 Task: Create a due date automation trigger when advanced on, on the wednesday before a card is due add fields without custom field "Resume" set to a number greater or equal to 1 and greater or equal to 10 at 11:00 AM.
Action: Mouse moved to (1394, 116)
Screenshot: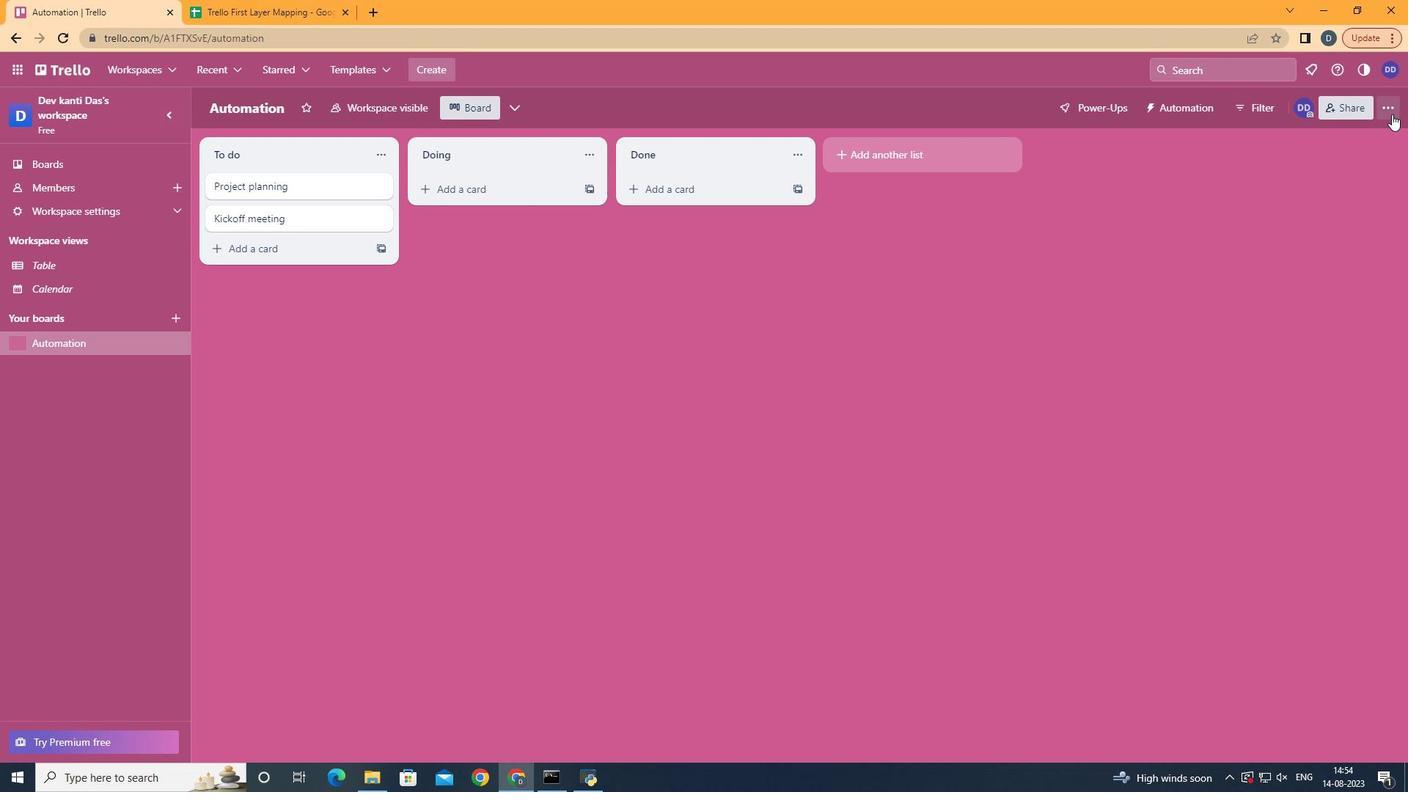 
Action: Mouse pressed left at (1394, 116)
Screenshot: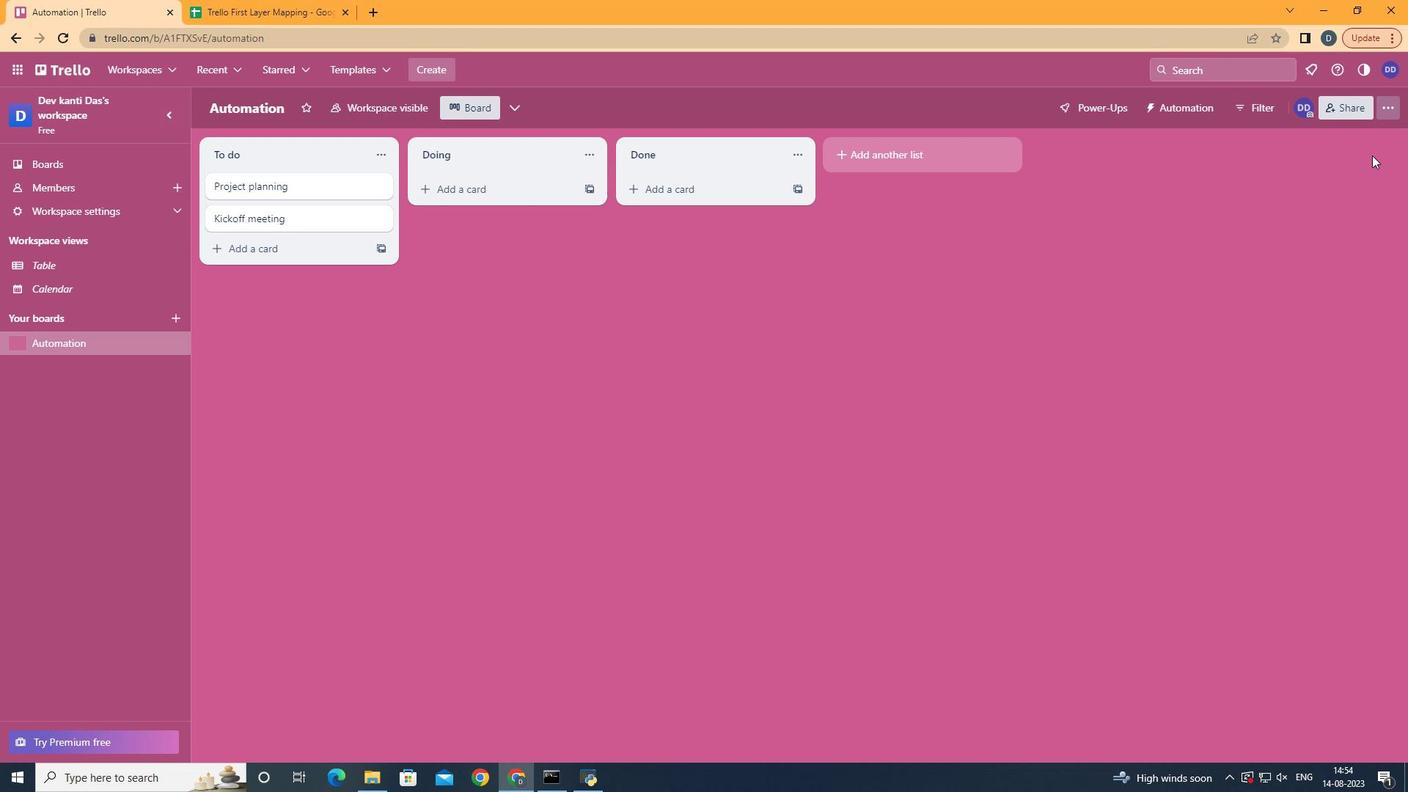 
Action: Mouse moved to (1298, 310)
Screenshot: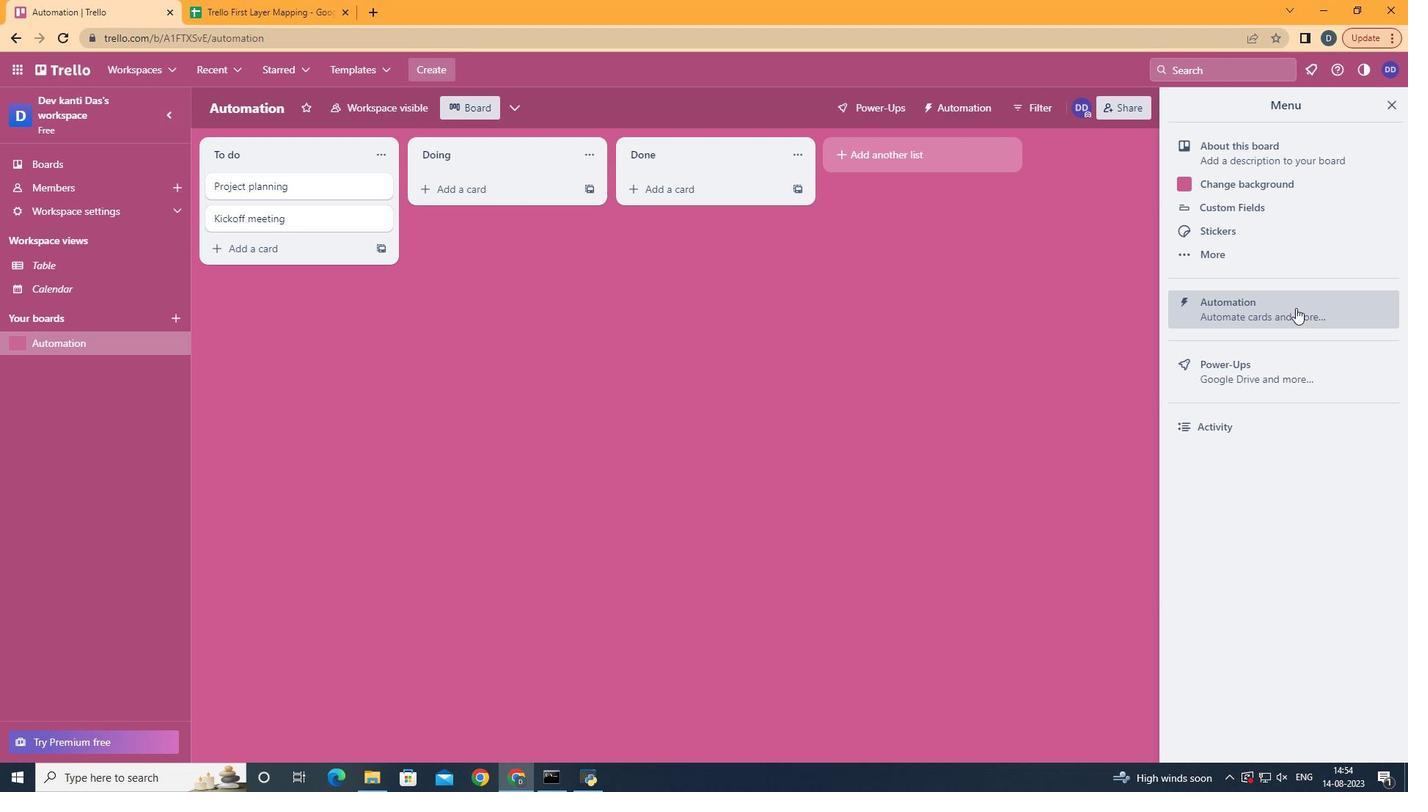
Action: Mouse pressed left at (1298, 310)
Screenshot: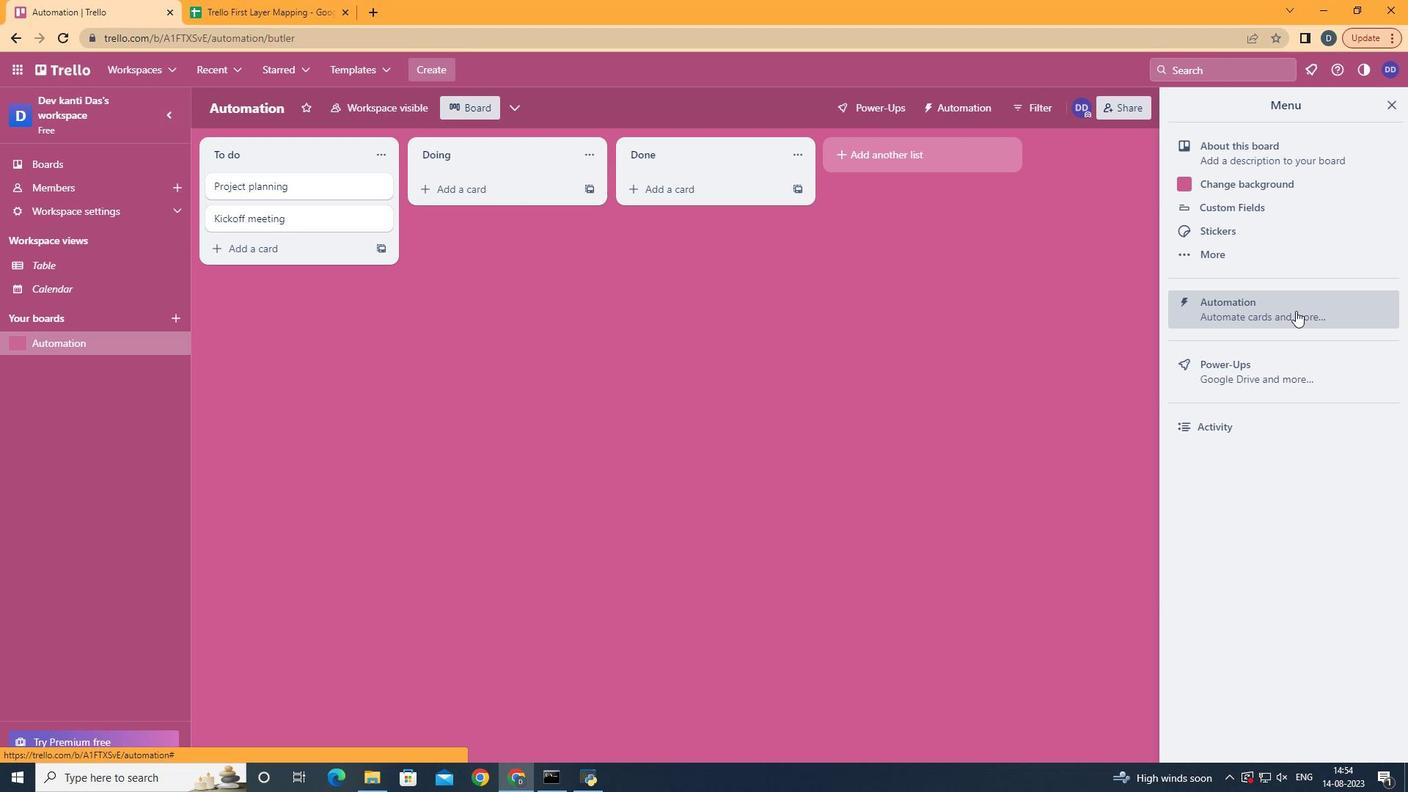 
Action: Mouse moved to (283, 297)
Screenshot: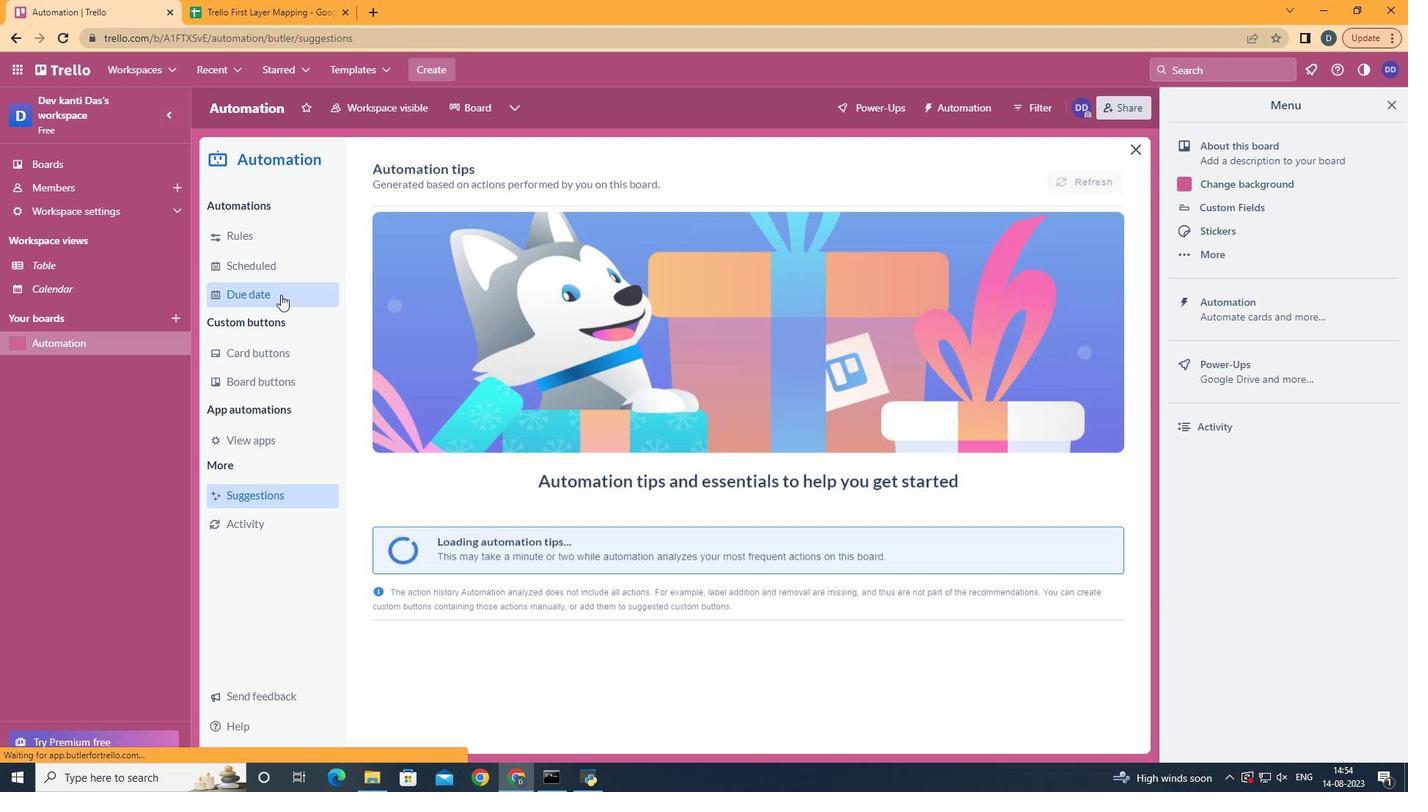 
Action: Mouse pressed left at (283, 297)
Screenshot: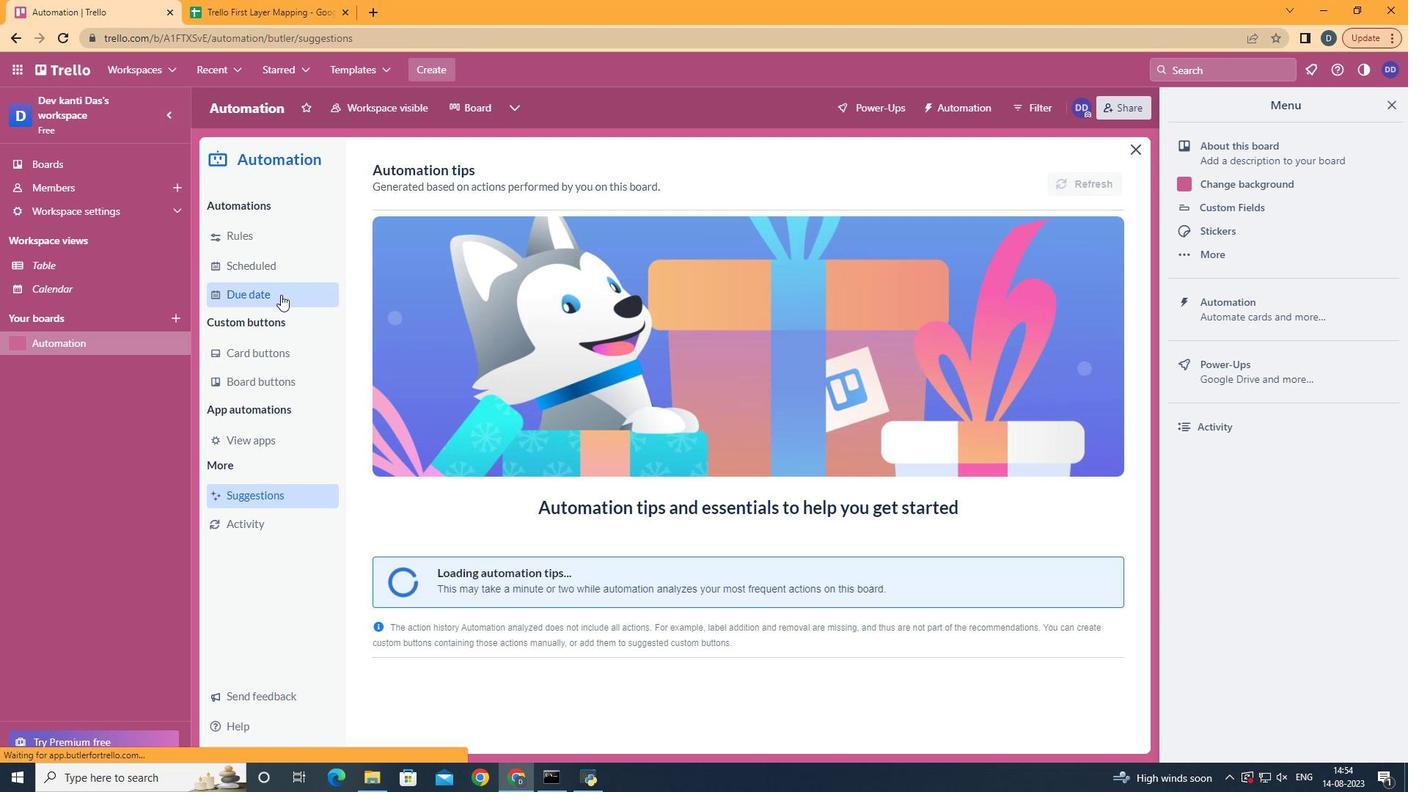 
Action: Mouse moved to (1035, 170)
Screenshot: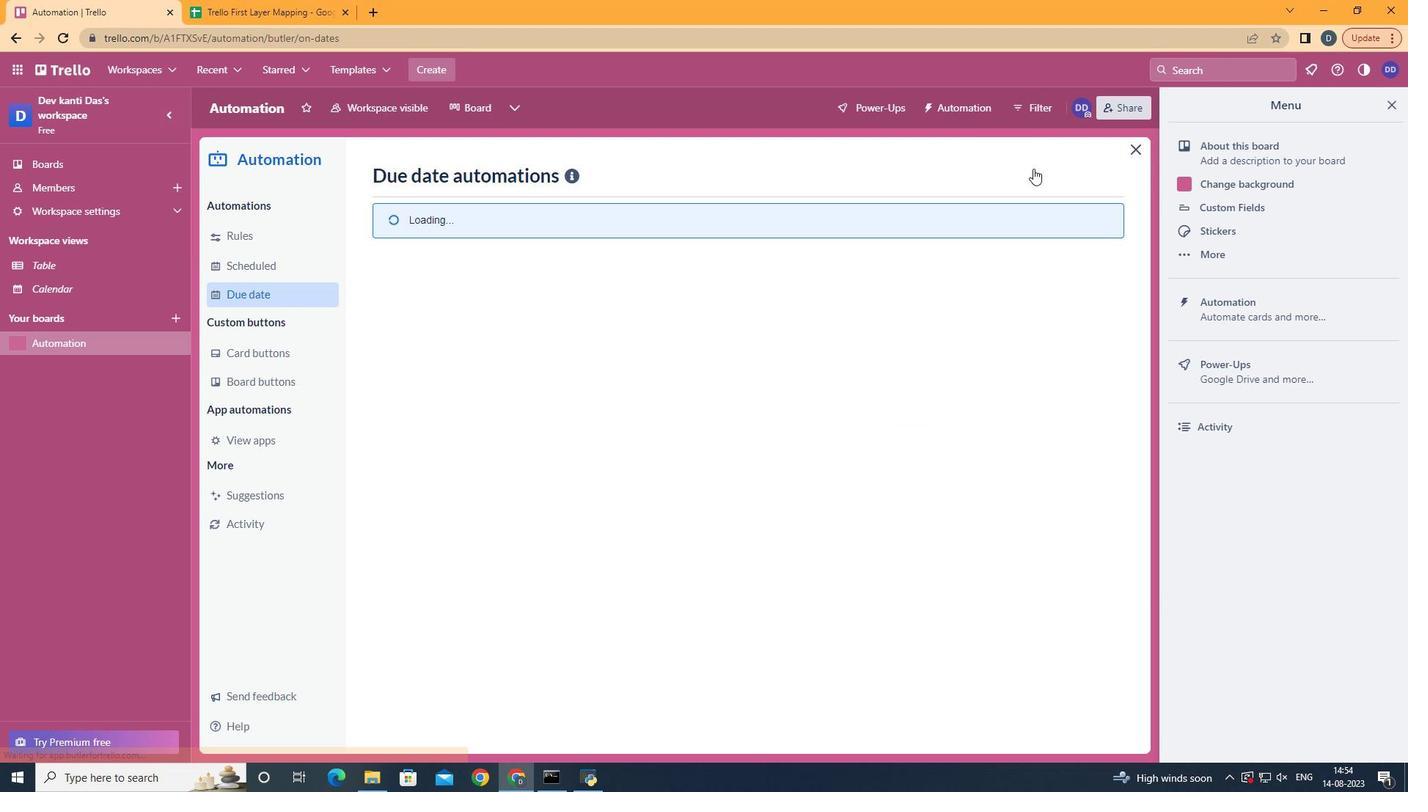 
Action: Mouse pressed left at (1035, 170)
Screenshot: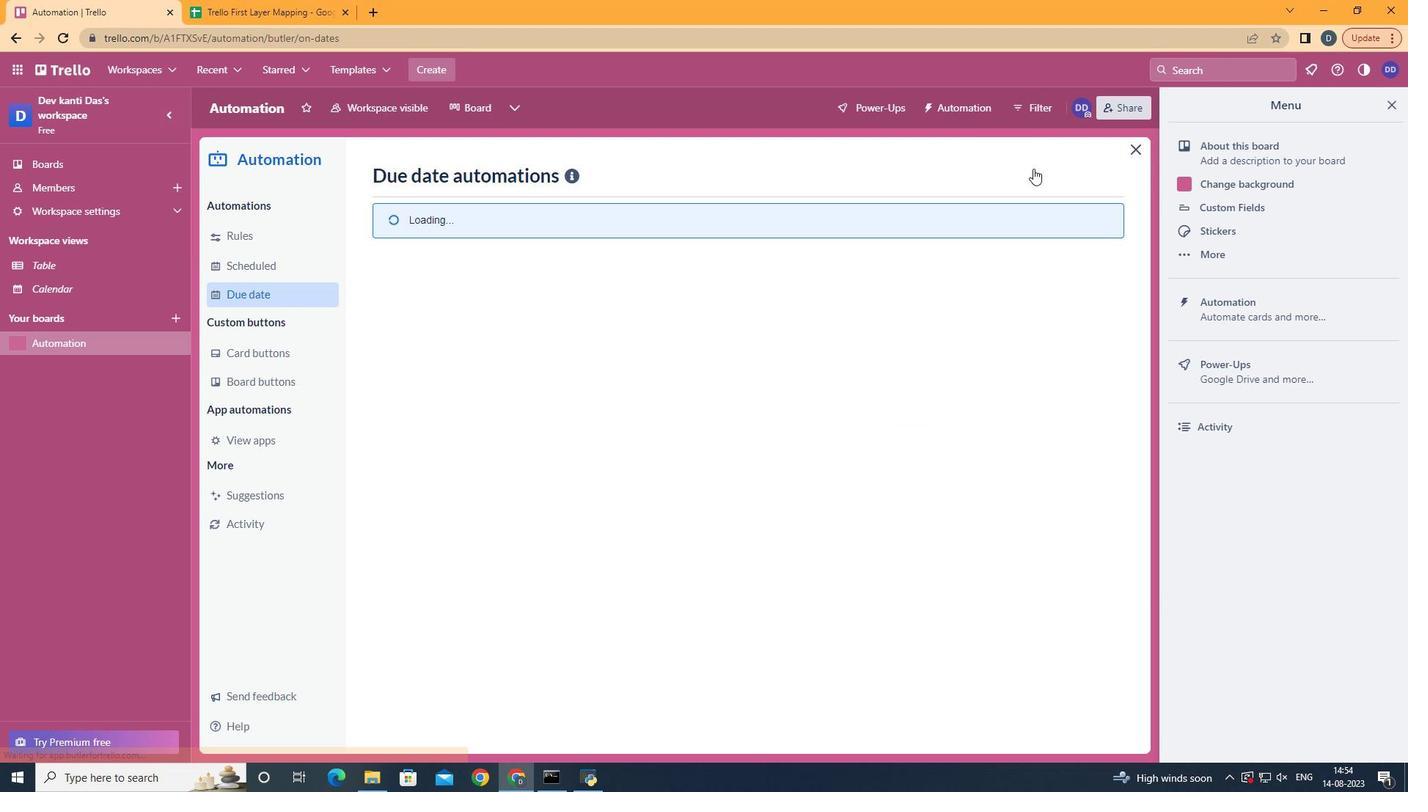 
Action: Mouse pressed left at (1035, 170)
Screenshot: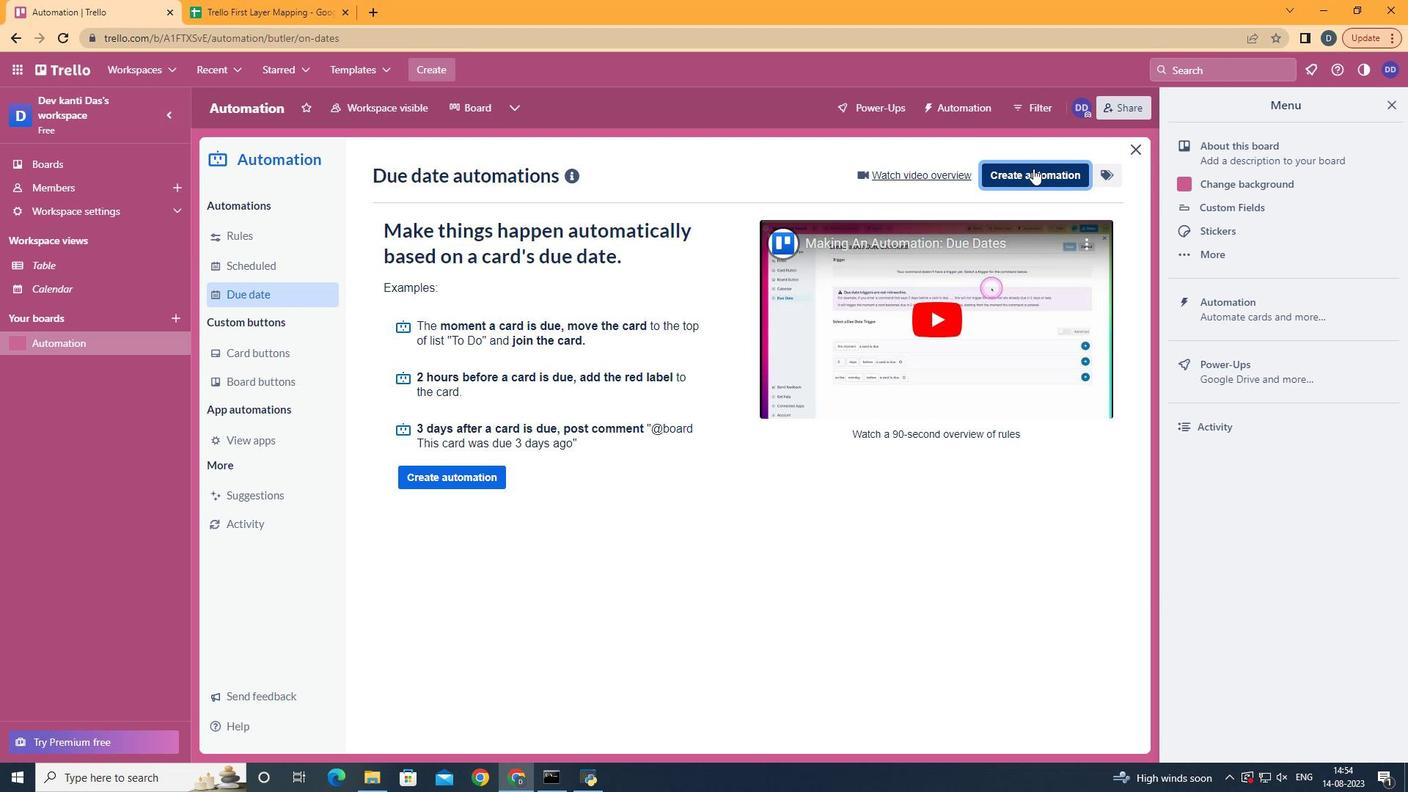 
Action: Mouse moved to (778, 324)
Screenshot: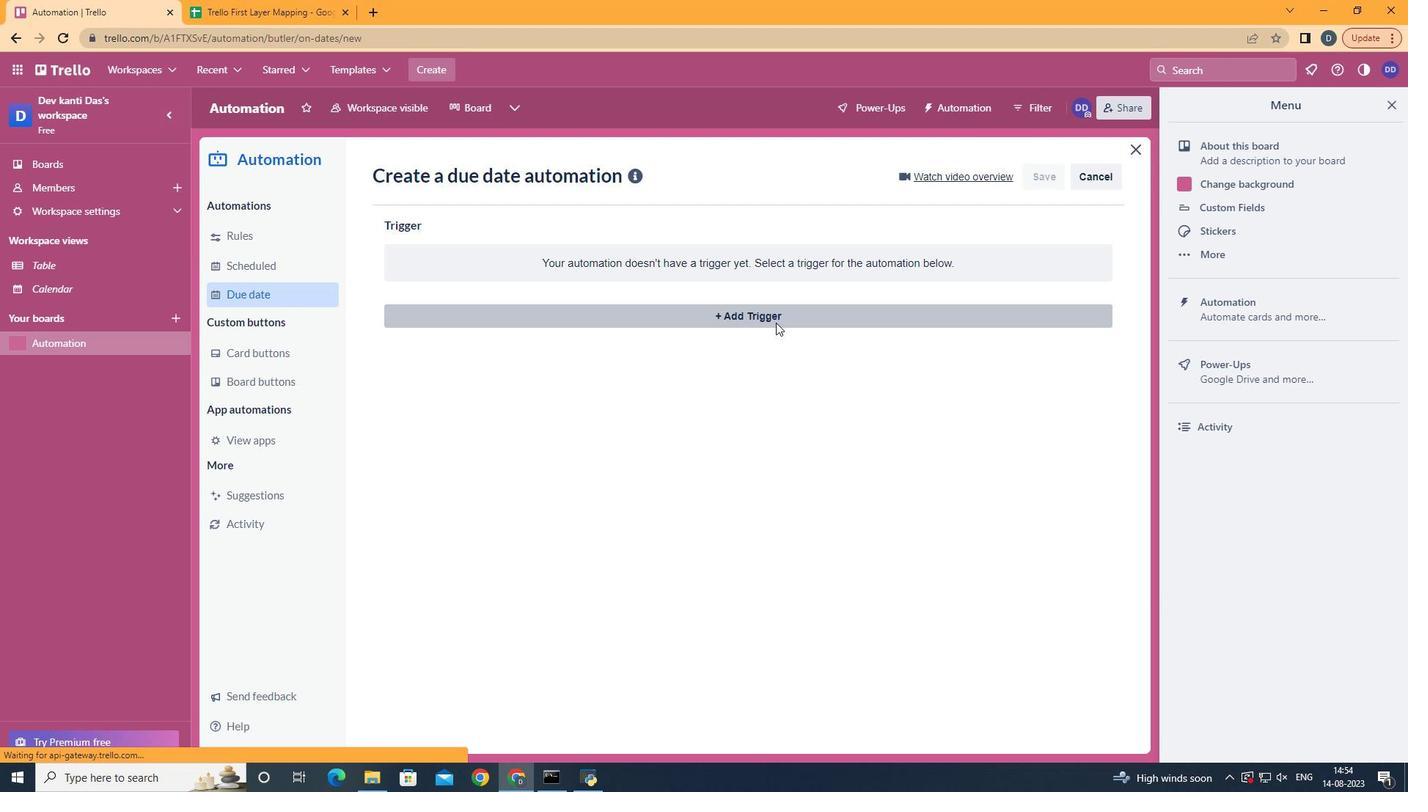 
Action: Mouse pressed left at (778, 324)
Screenshot: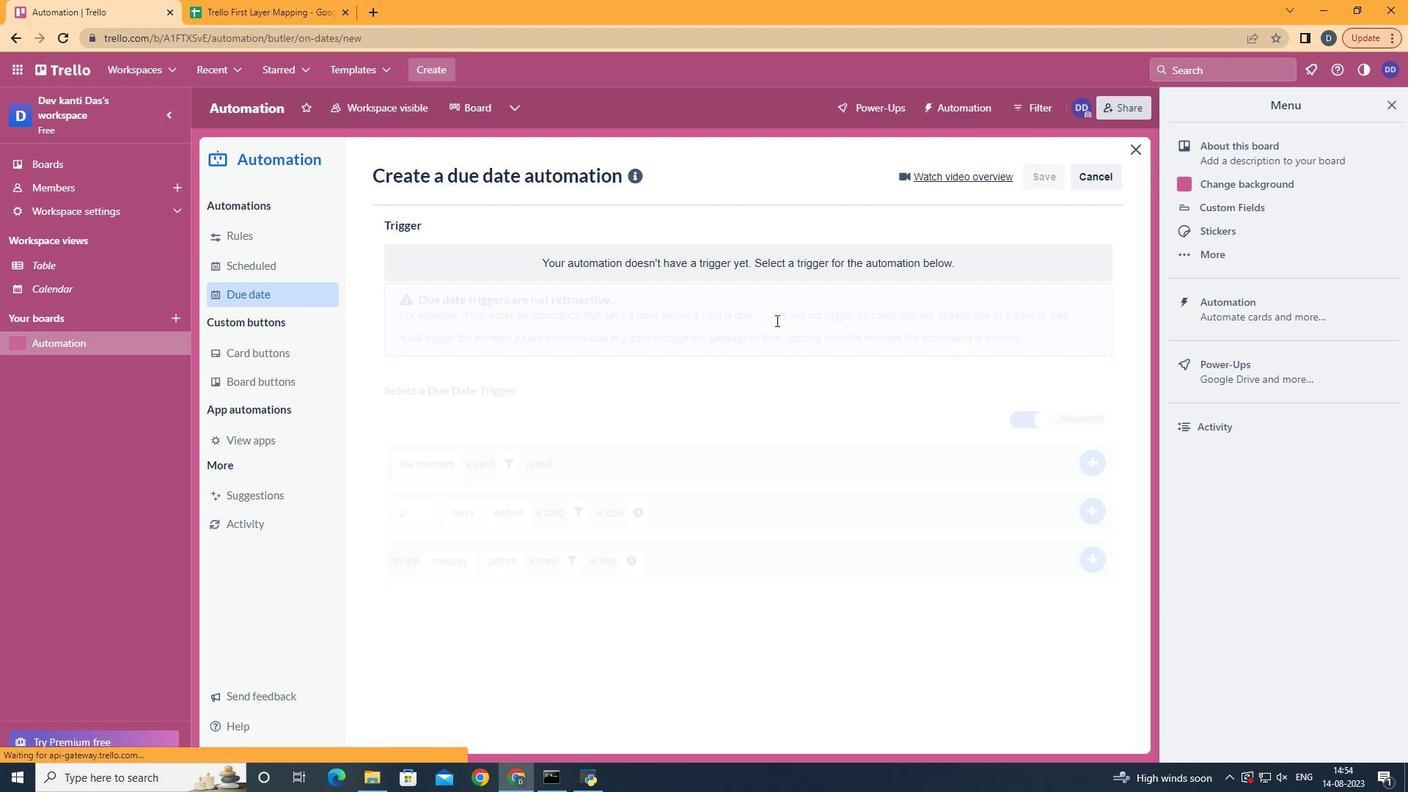 
Action: Mouse moved to (483, 449)
Screenshot: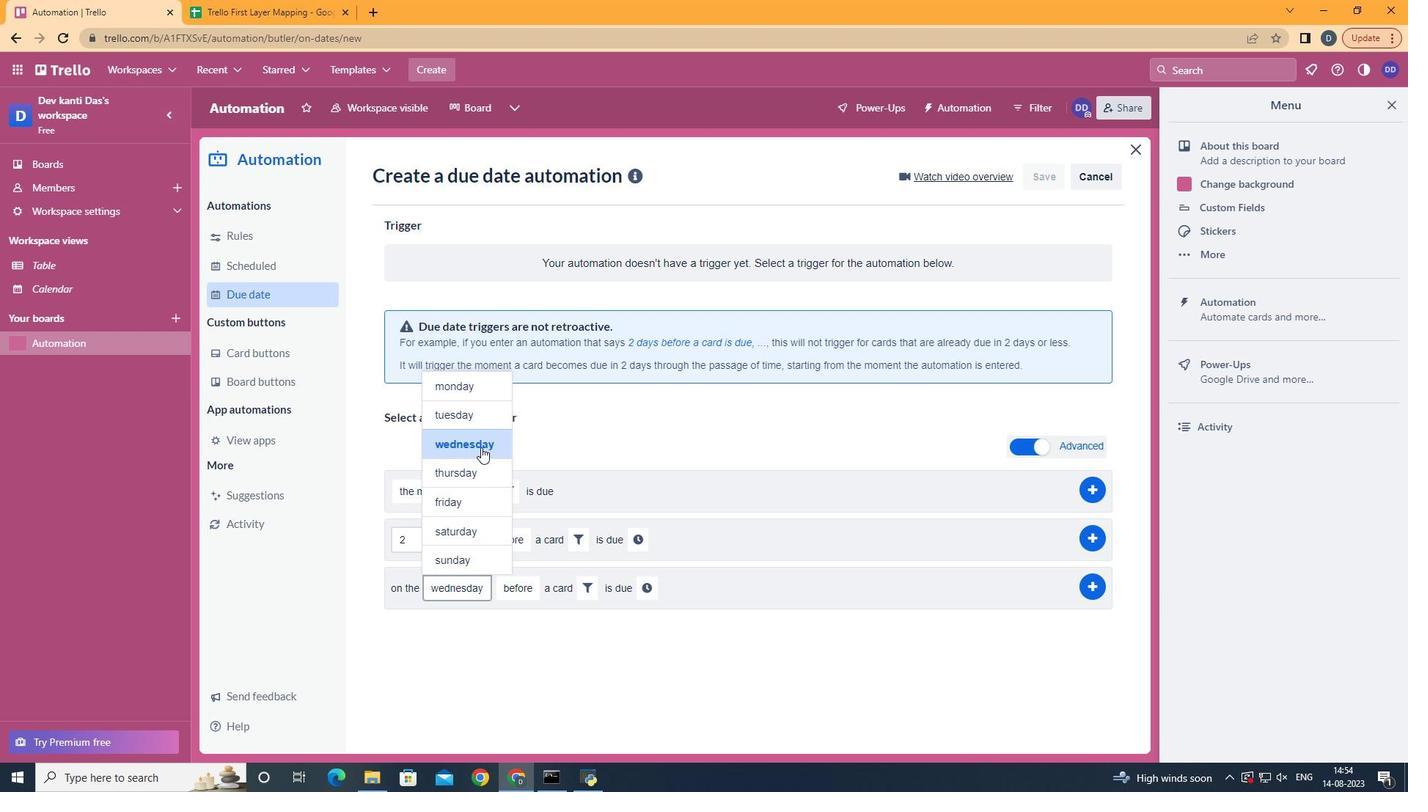 
Action: Mouse pressed left at (483, 449)
Screenshot: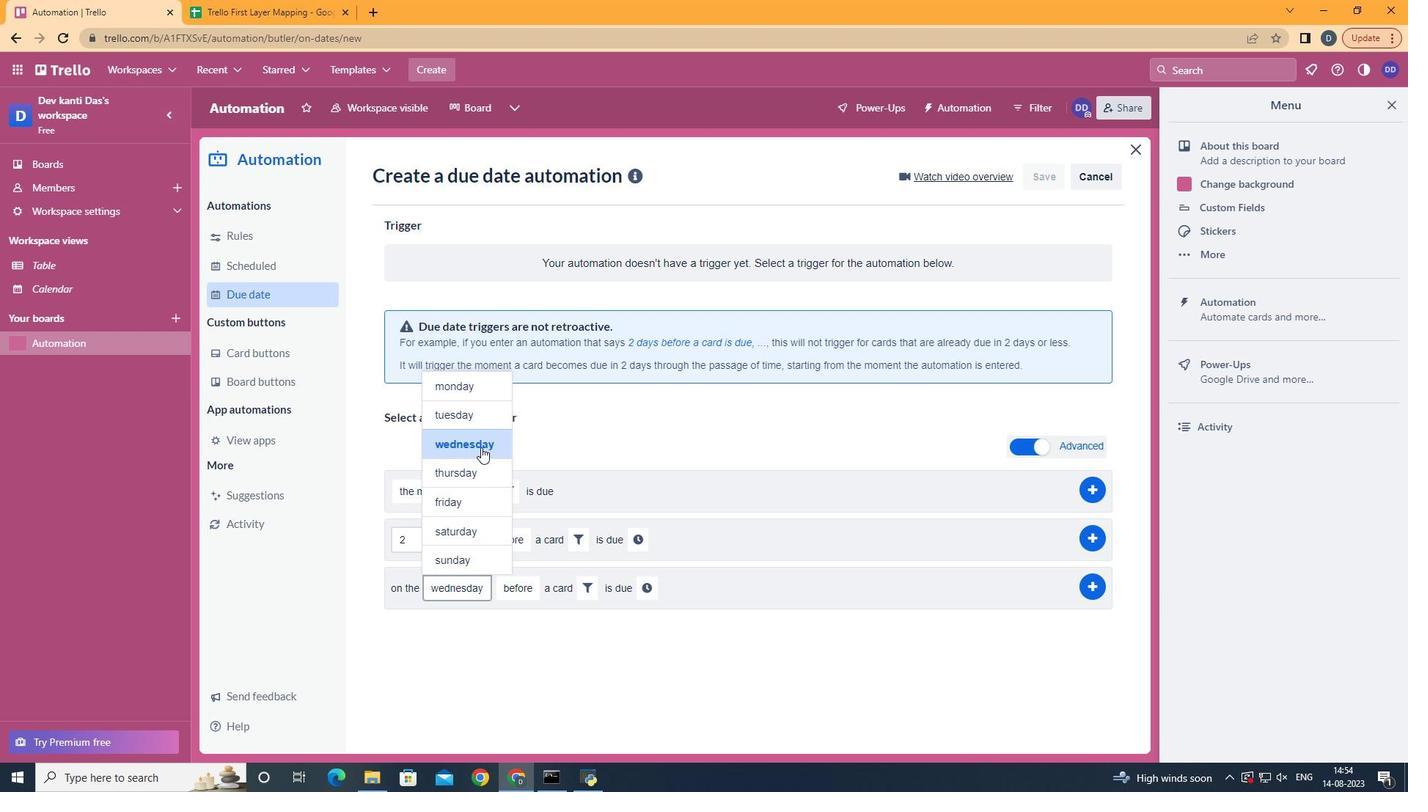 
Action: Mouse moved to (595, 586)
Screenshot: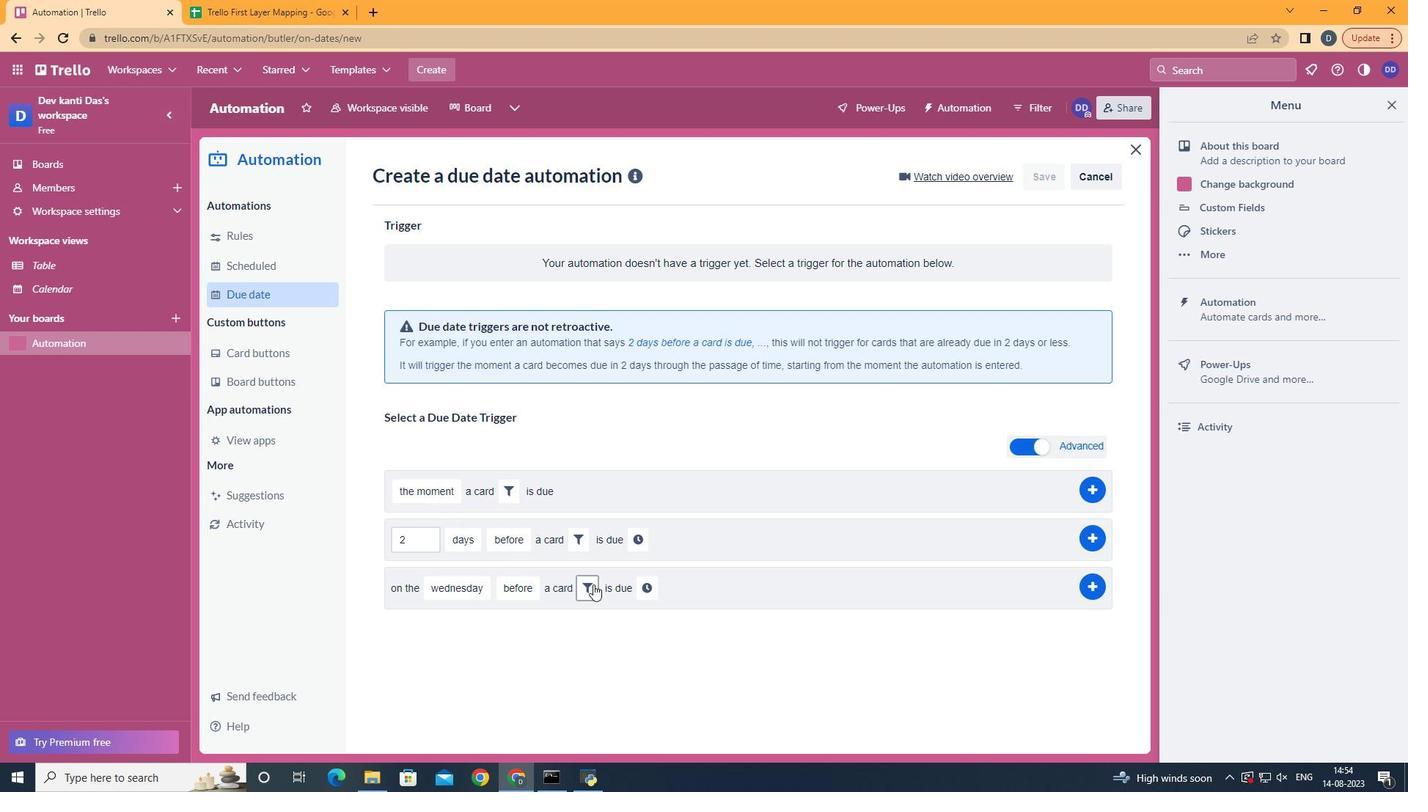 
Action: Mouse pressed left at (595, 586)
Screenshot: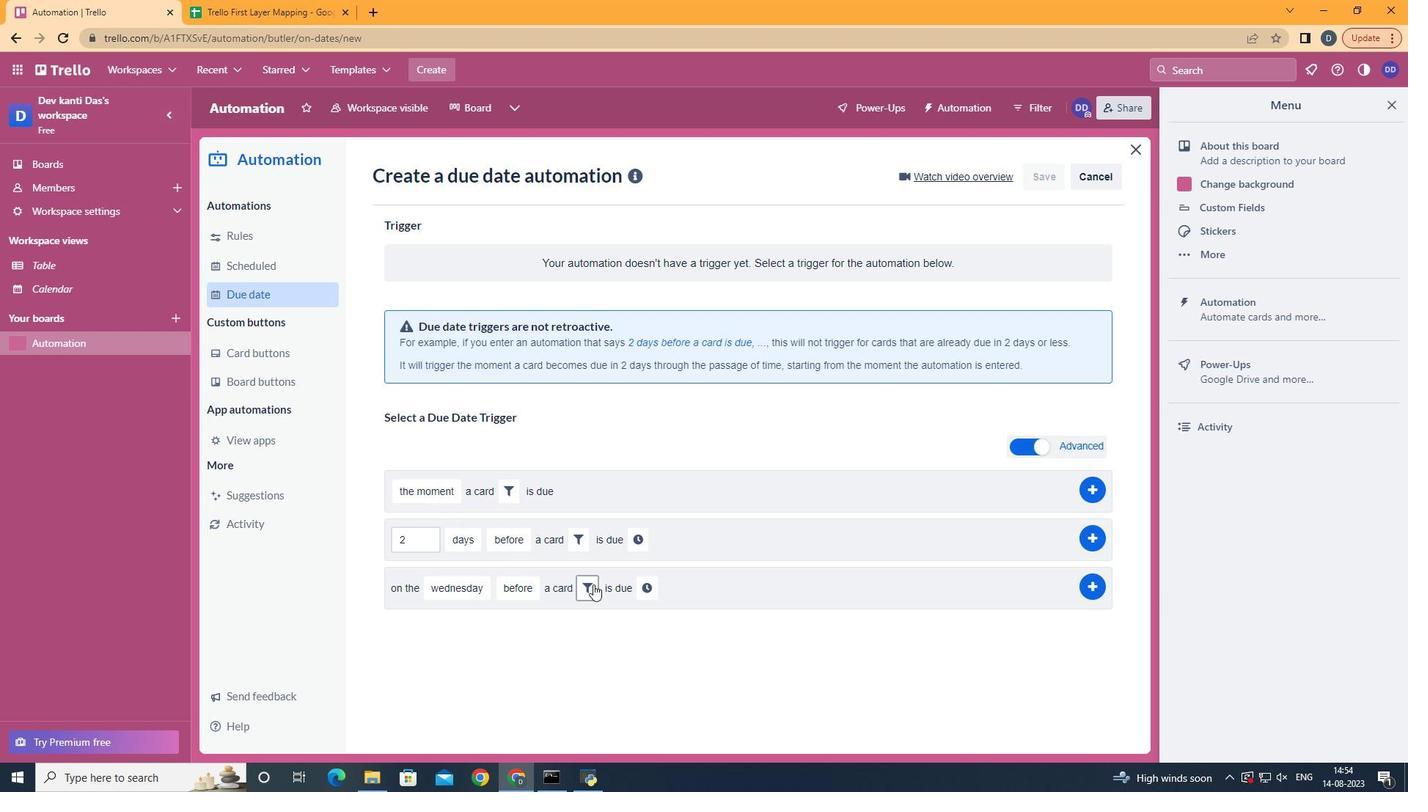 
Action: Mouse moved to (838, 642)
Screenshot: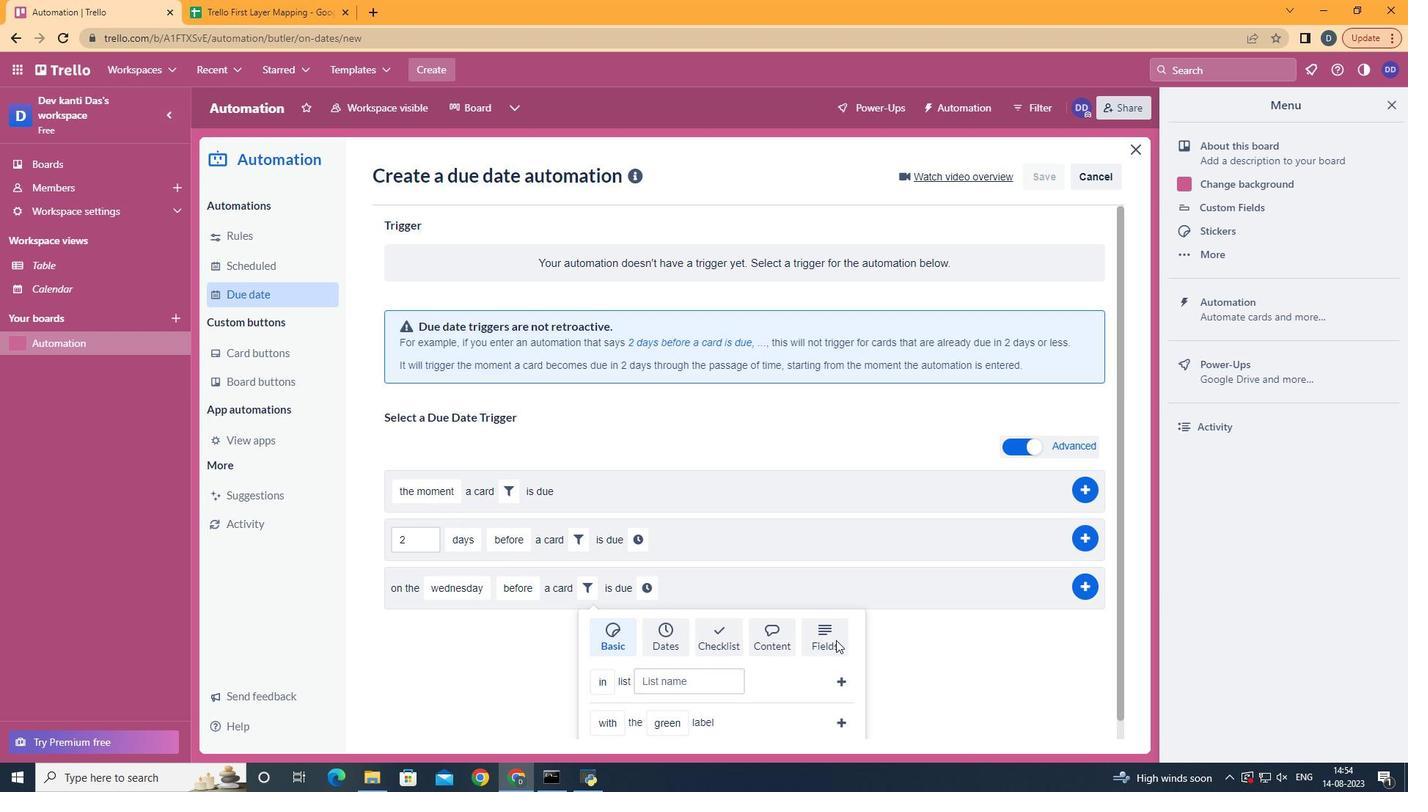 
Action: Mouse pressed left at (838, 642)
Screenshot: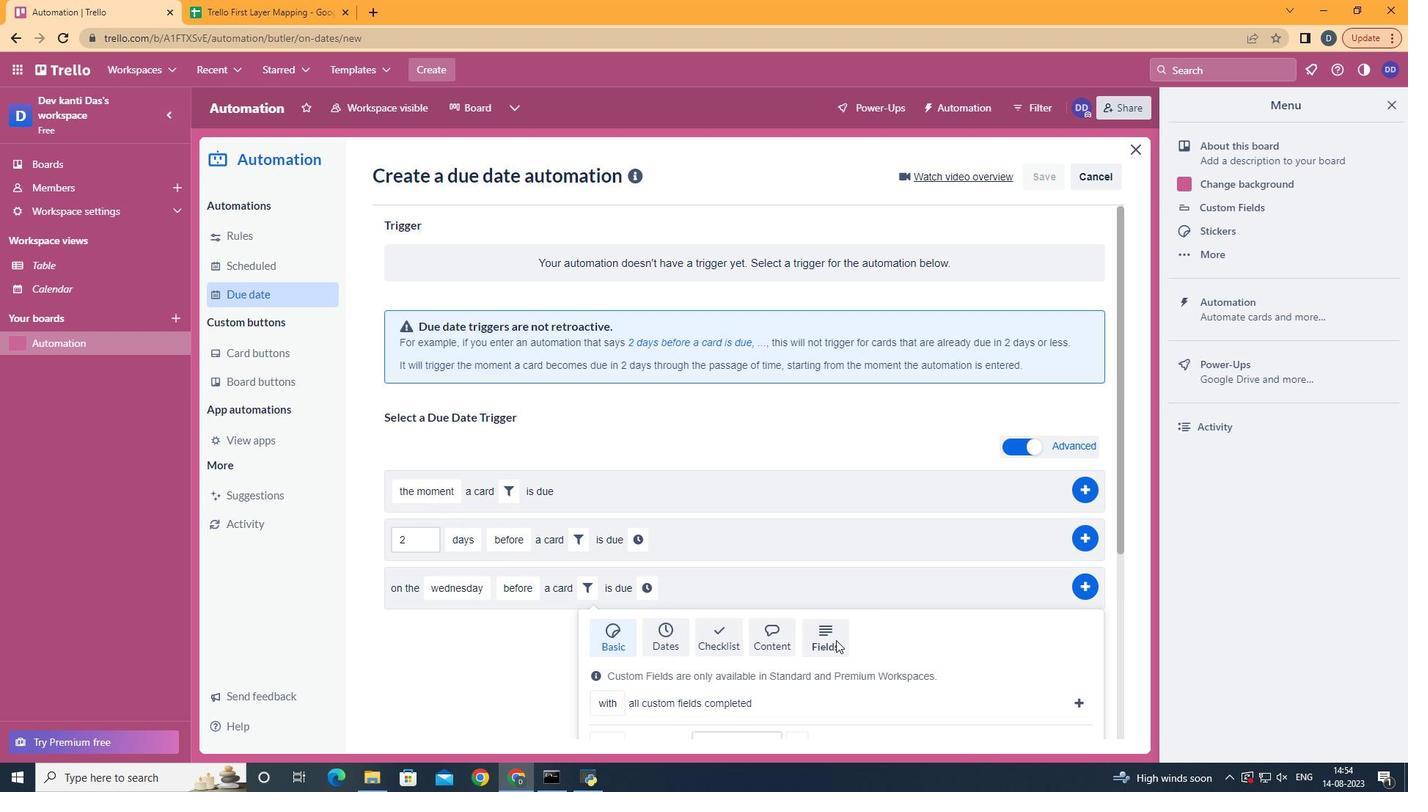 
Action: Mouse scrolled (838, 641) with delta (0, 0)
Screenshot: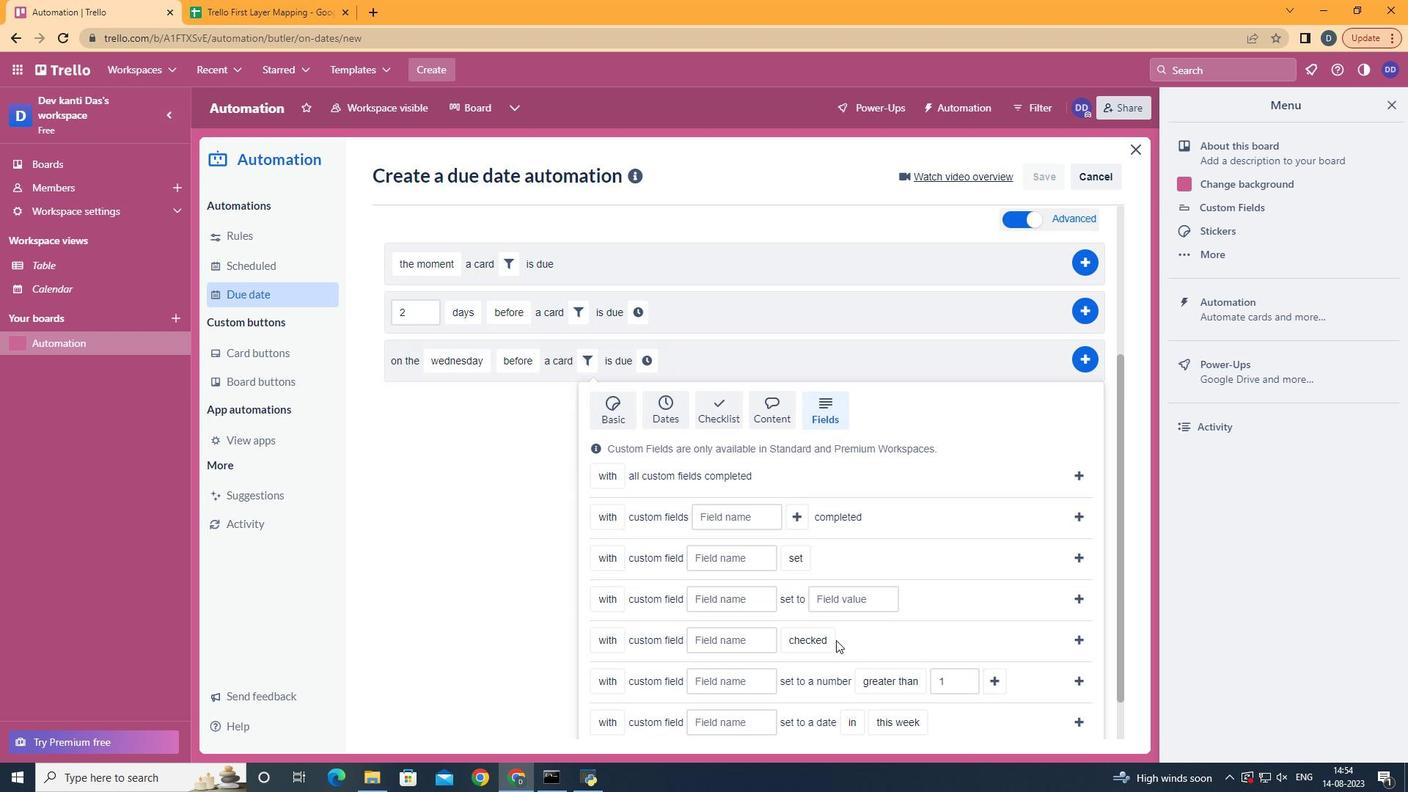 
Action: Mouse scrolled (838, 641) with delta (0, 0)
Screenshot: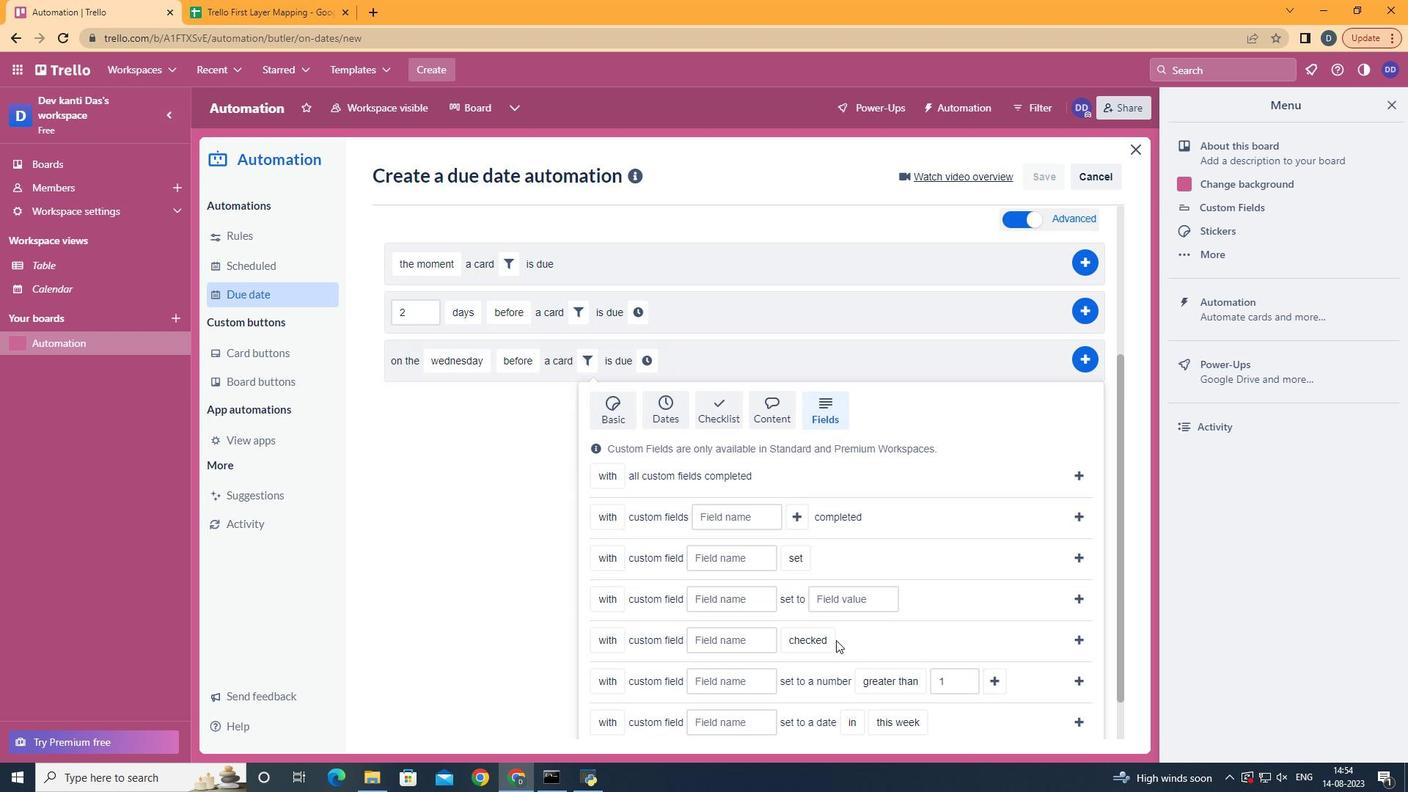 
Action: Mouse scrolled (838, 641) with delta (0, 0)
Screenshot: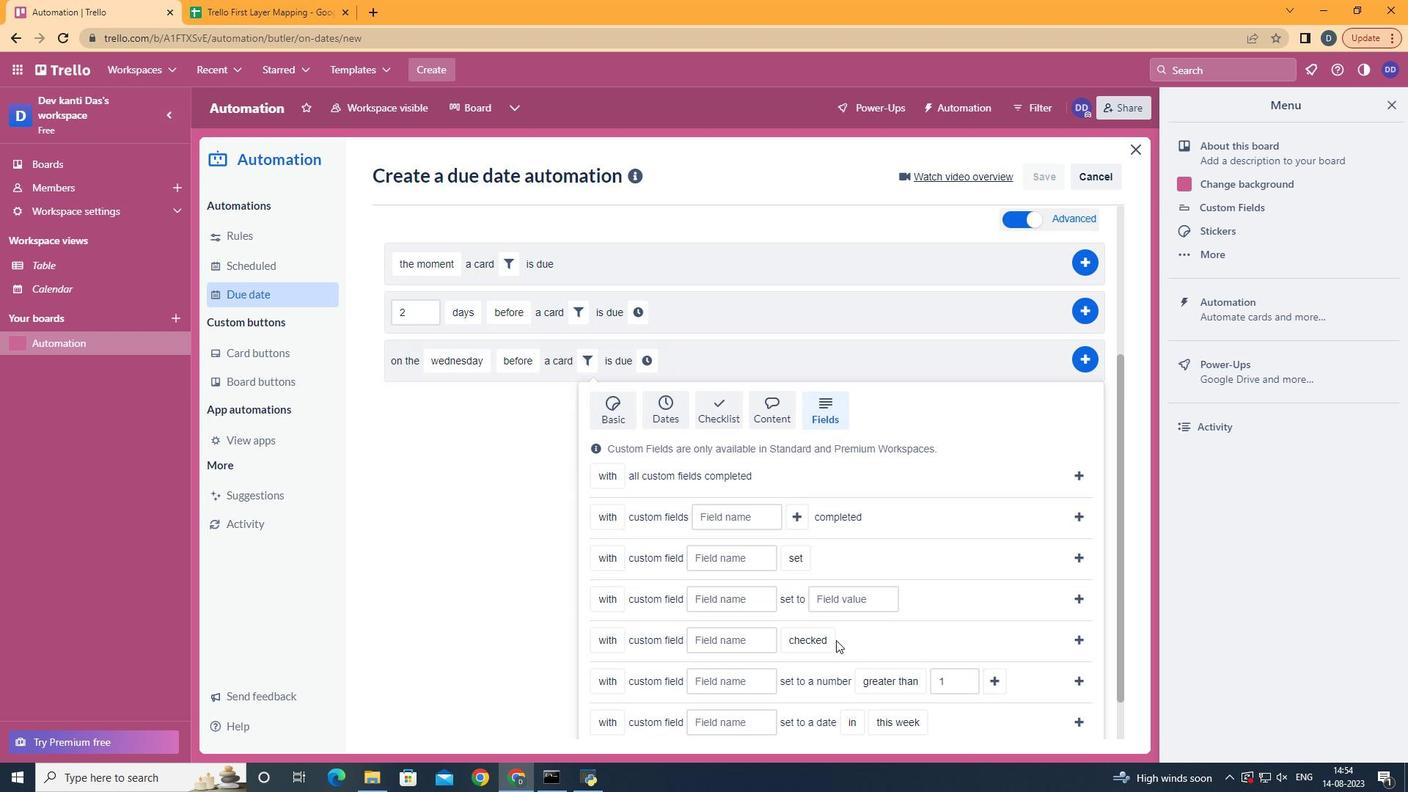 
Action: Mouse scrolled (838, 641) with delta (0, 0)
Screenshot: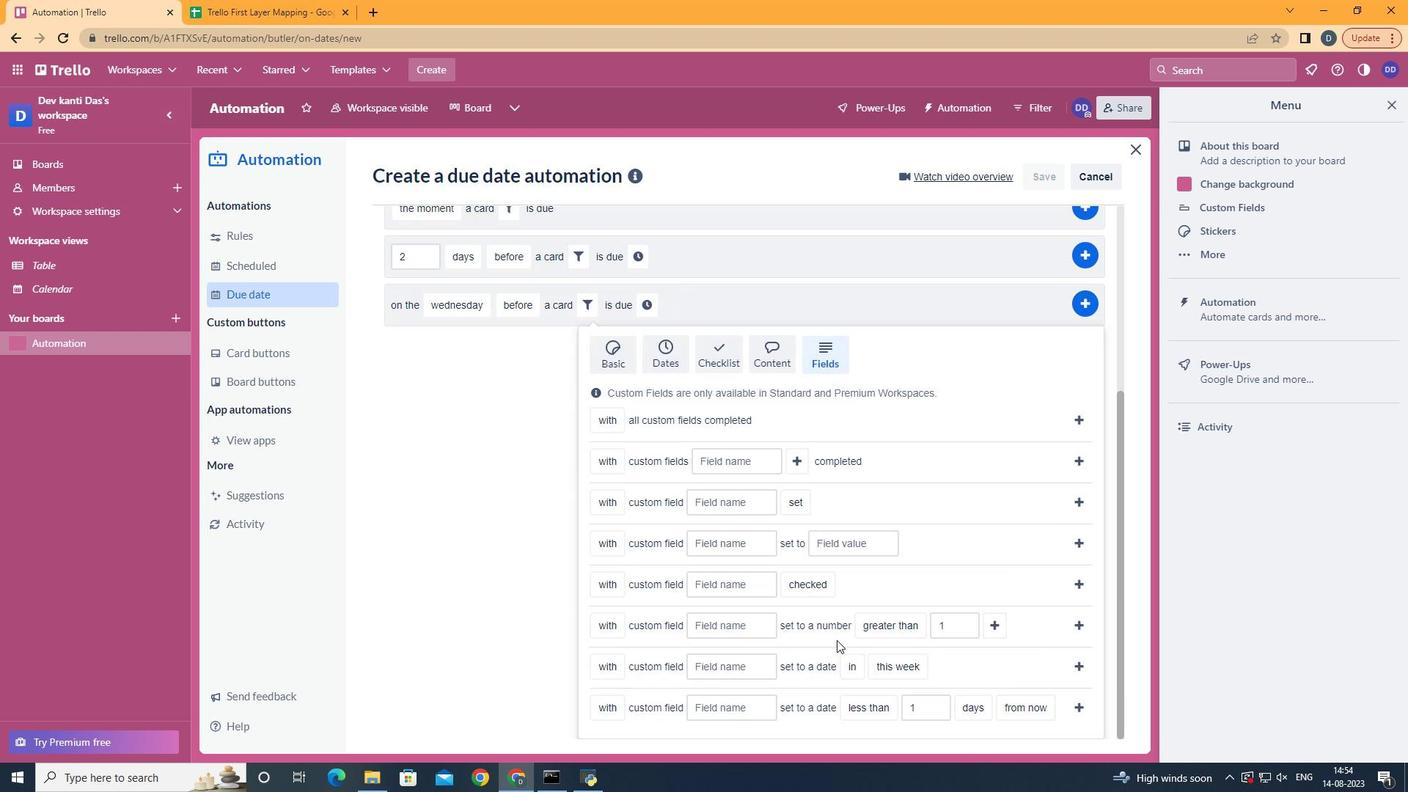 
Action: Mouse scrolled (838, 641) with delta (0, 0)
Screenshot: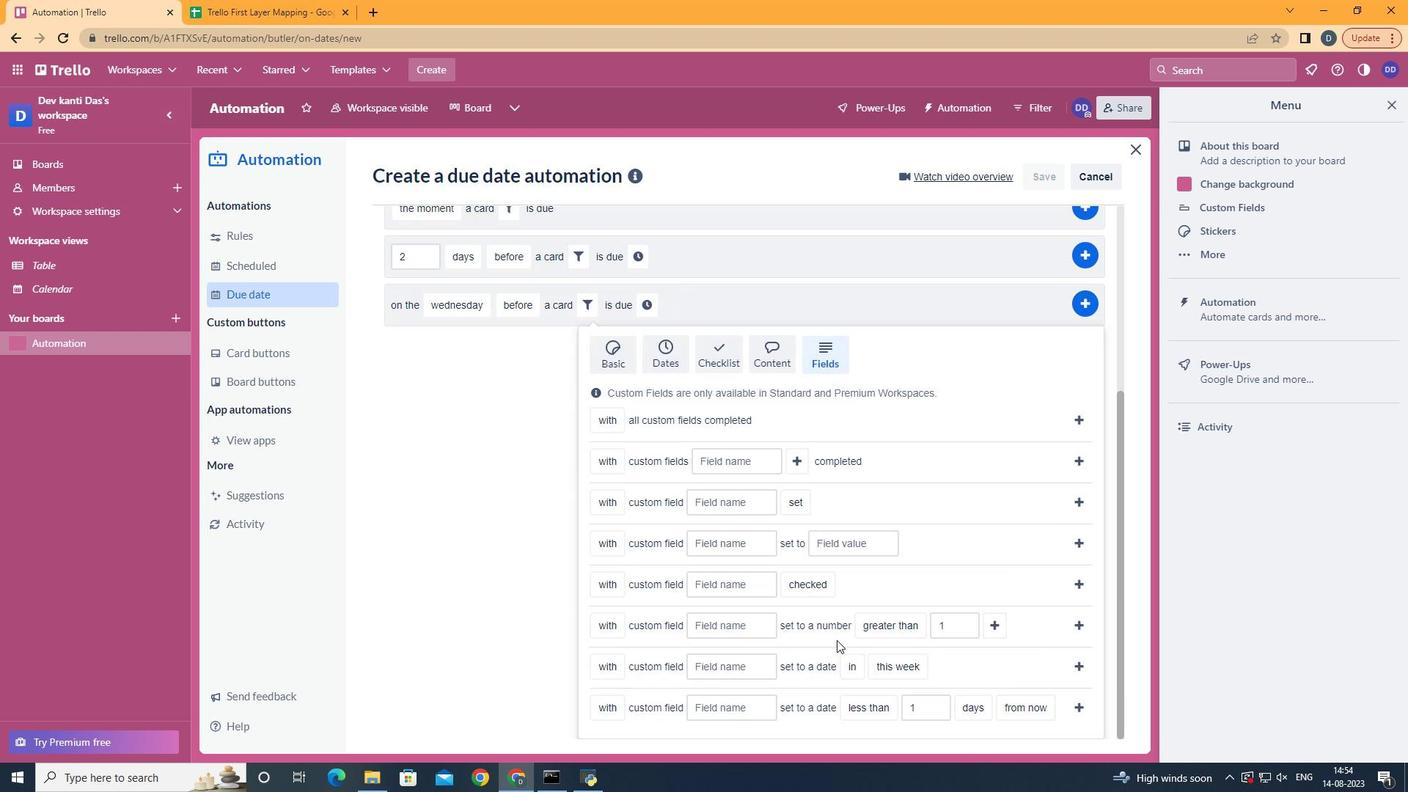
Action: Mouse moved to (838, 642)
Screenshot: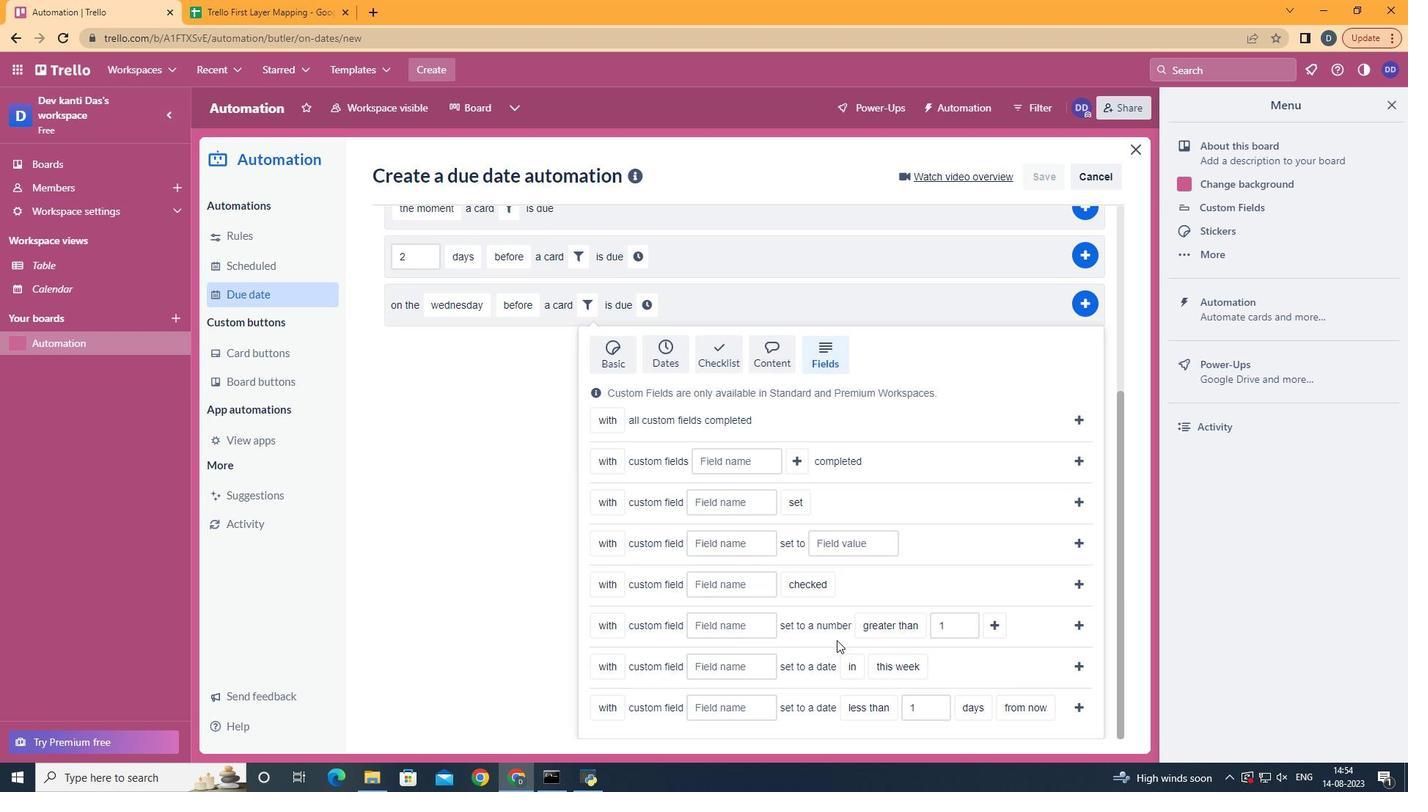 
Action: Mouse scrolled (838, 641) with delta (0, 0)
Screenshot: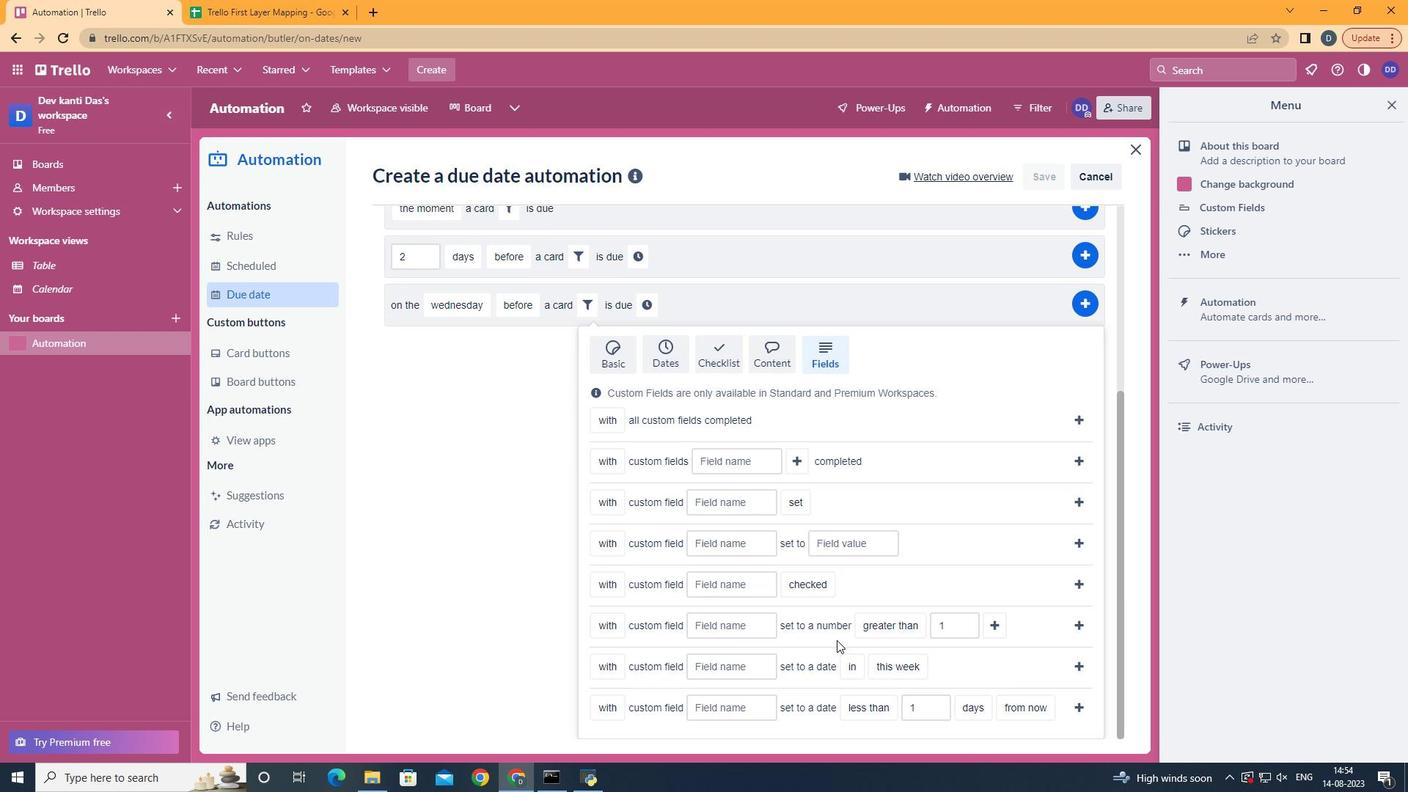 
Action: Mouse scrolled (838, 641) with delta (0, 0)
Screenshot: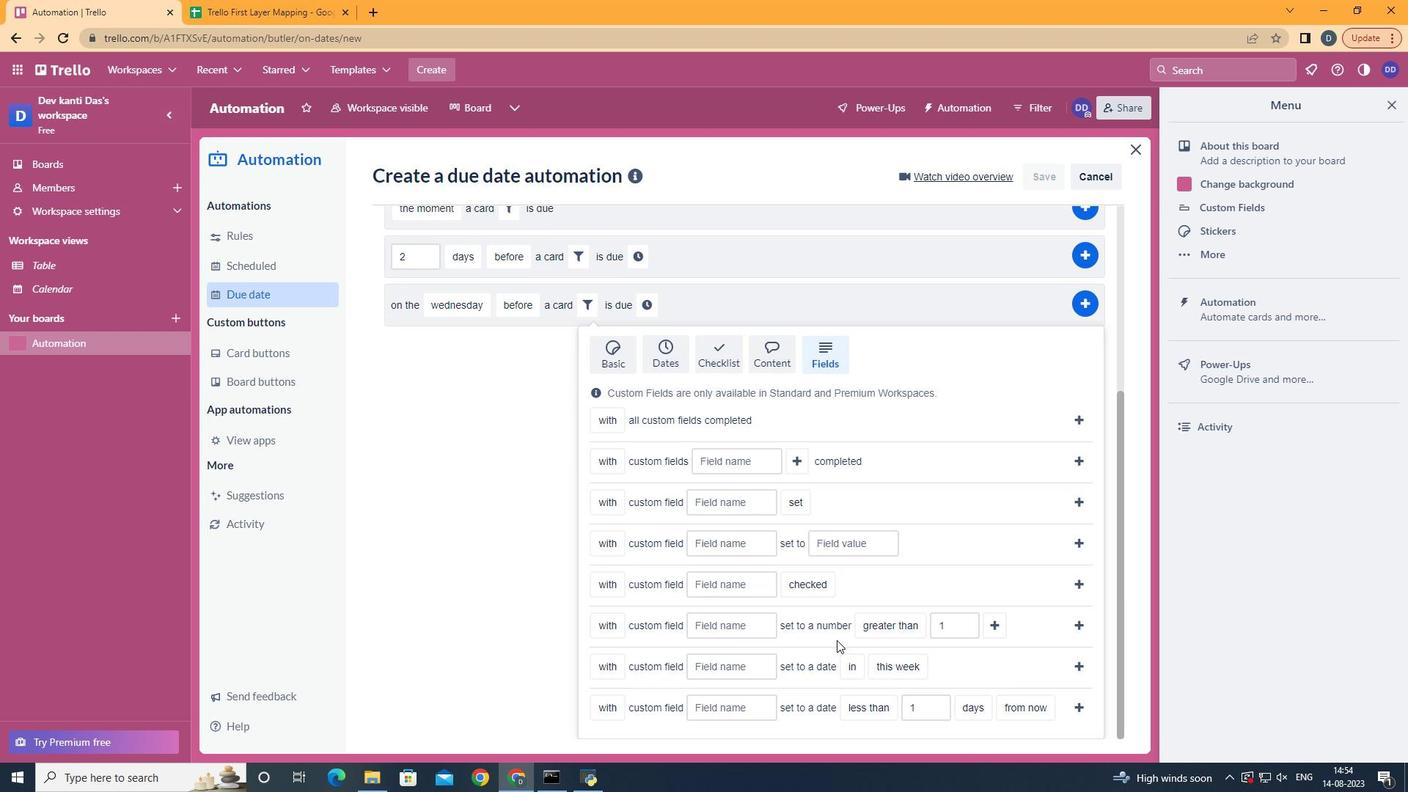 
Action: Mouse scrolled (838, 641) with delta (0, 0)
Screenshot: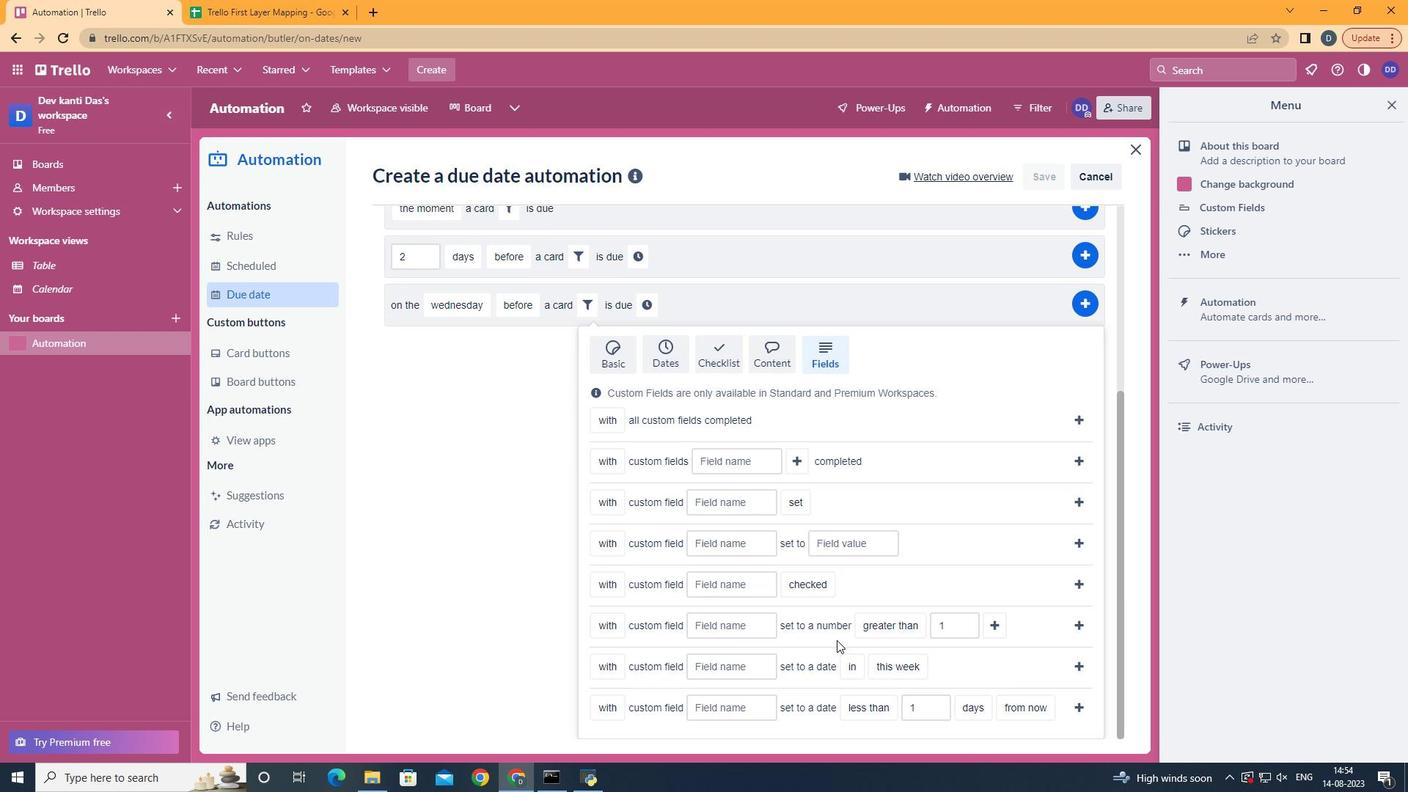 
Action: Mouse scrolled (838, 641) with delta (0, 0)
Screenshot: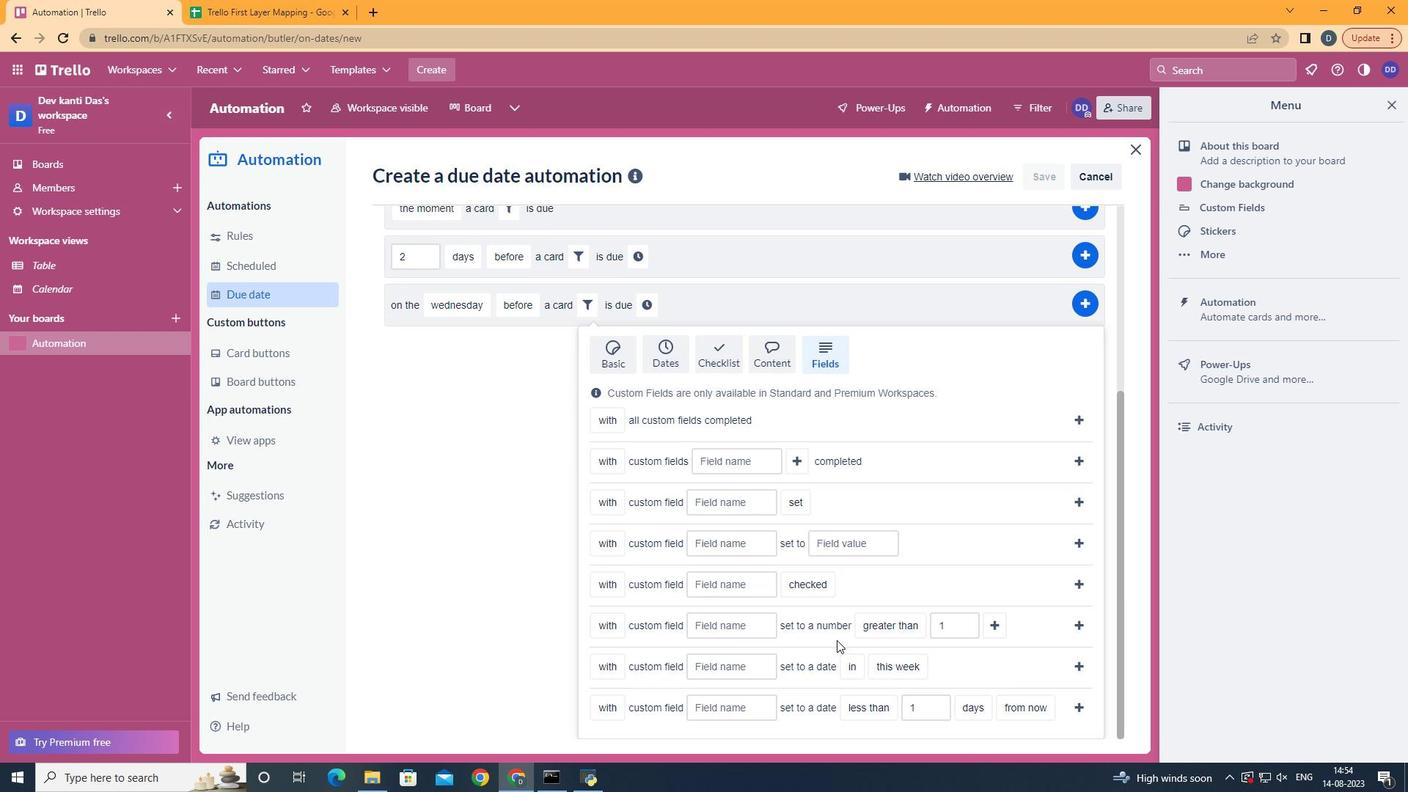 
Action: Mouse scrolled (838, 641) with delta (0, 0)
Screenshot: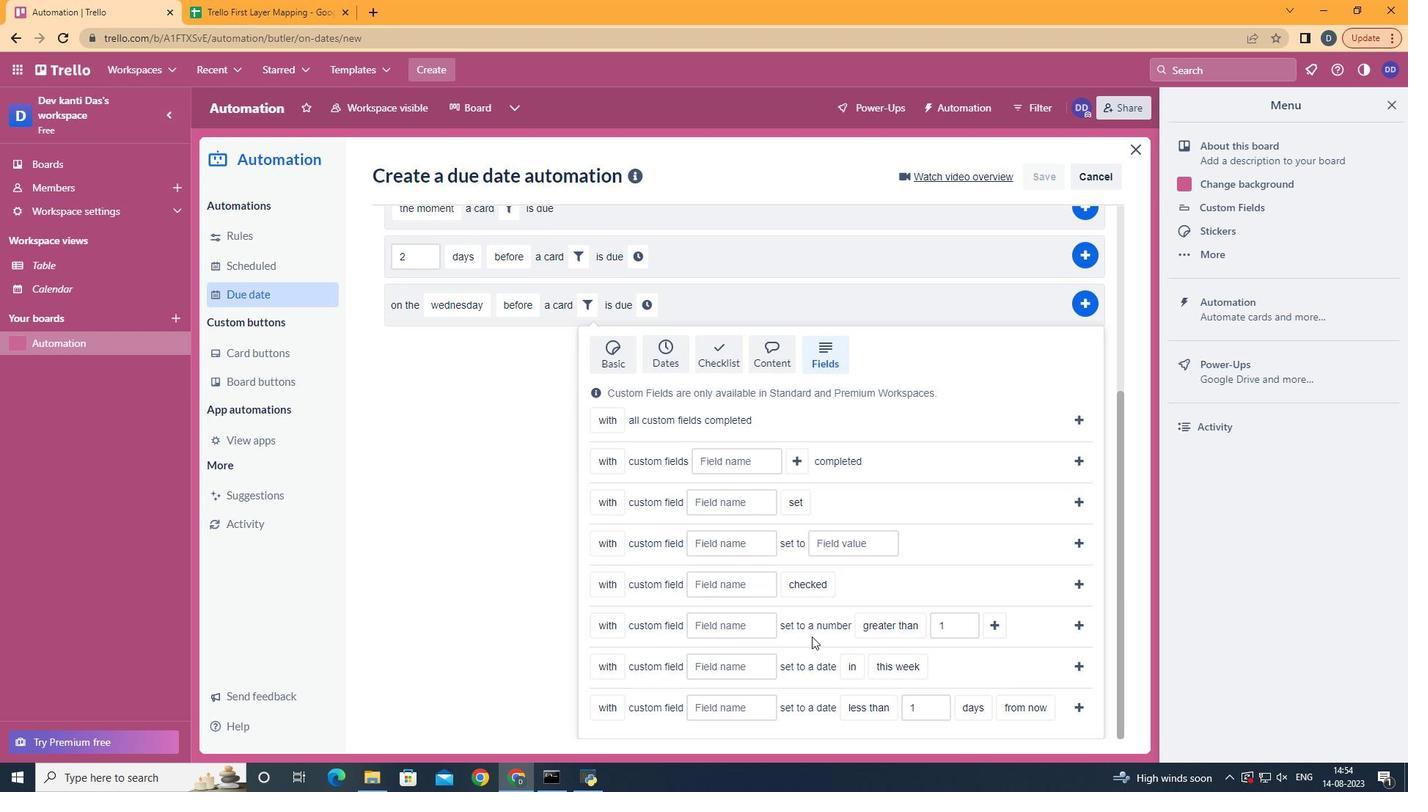 
Action: Mouse moved to (751, 624)
Screenshot: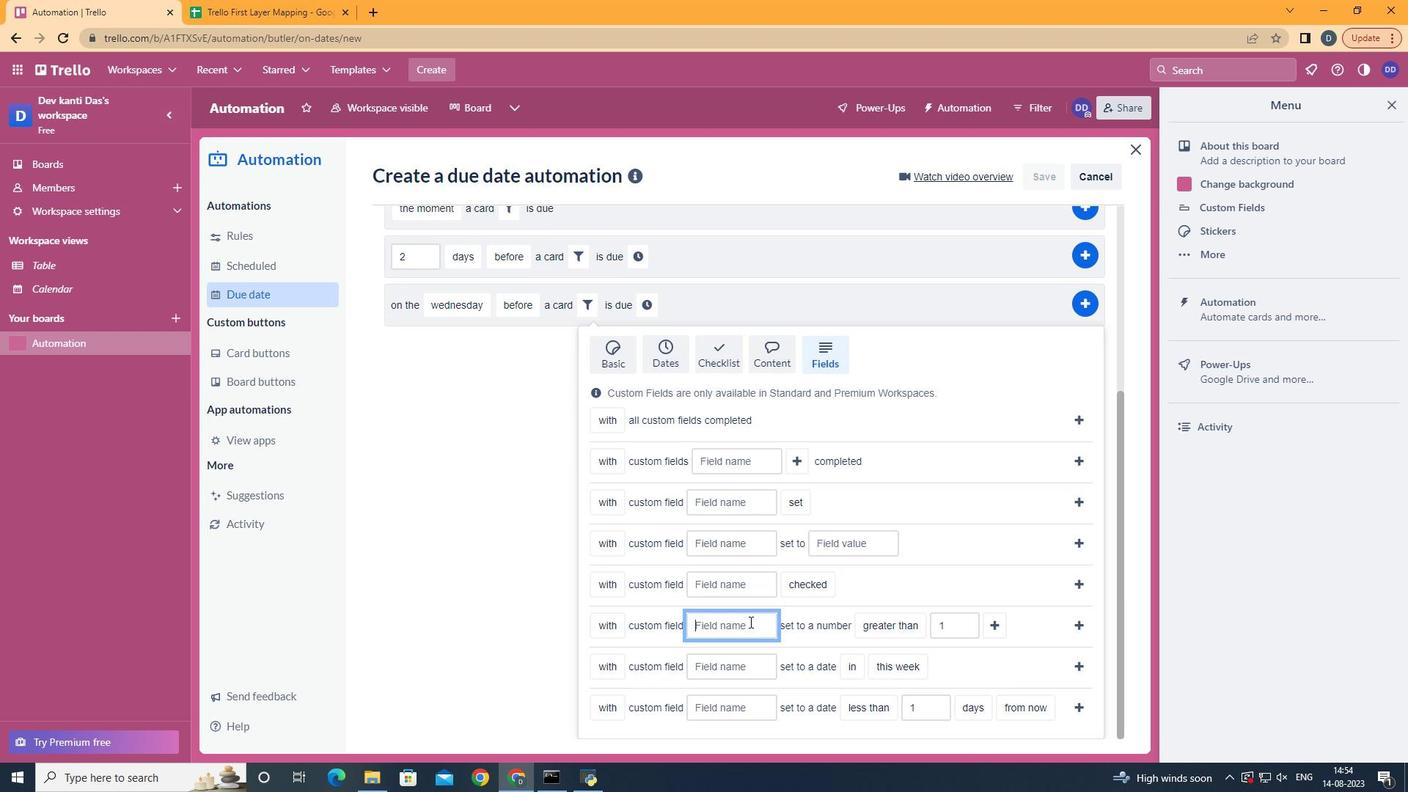 
Action: Mouse pressed left at (751, 624)
Screenshot: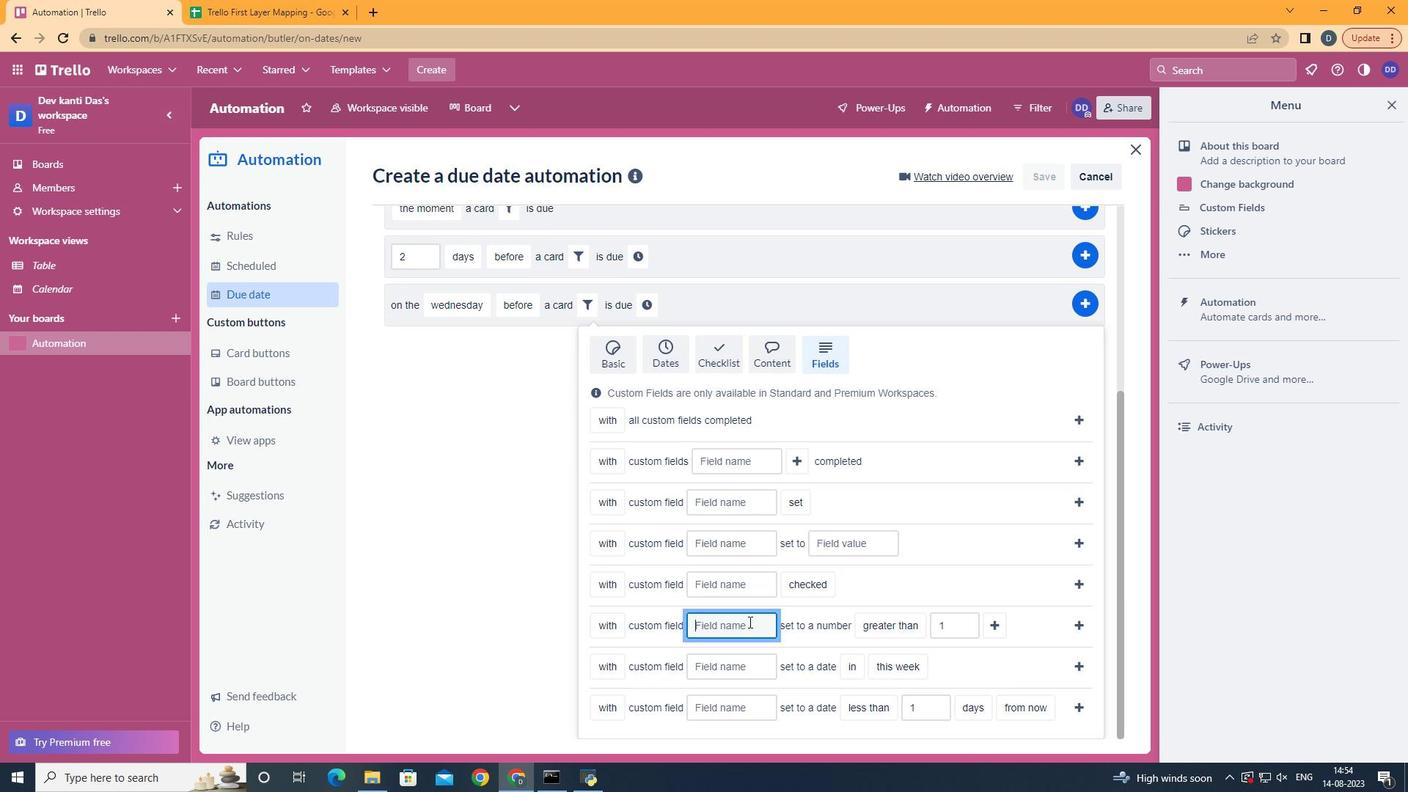 
Action: Mouse moved to (610, 689)
Screenshot: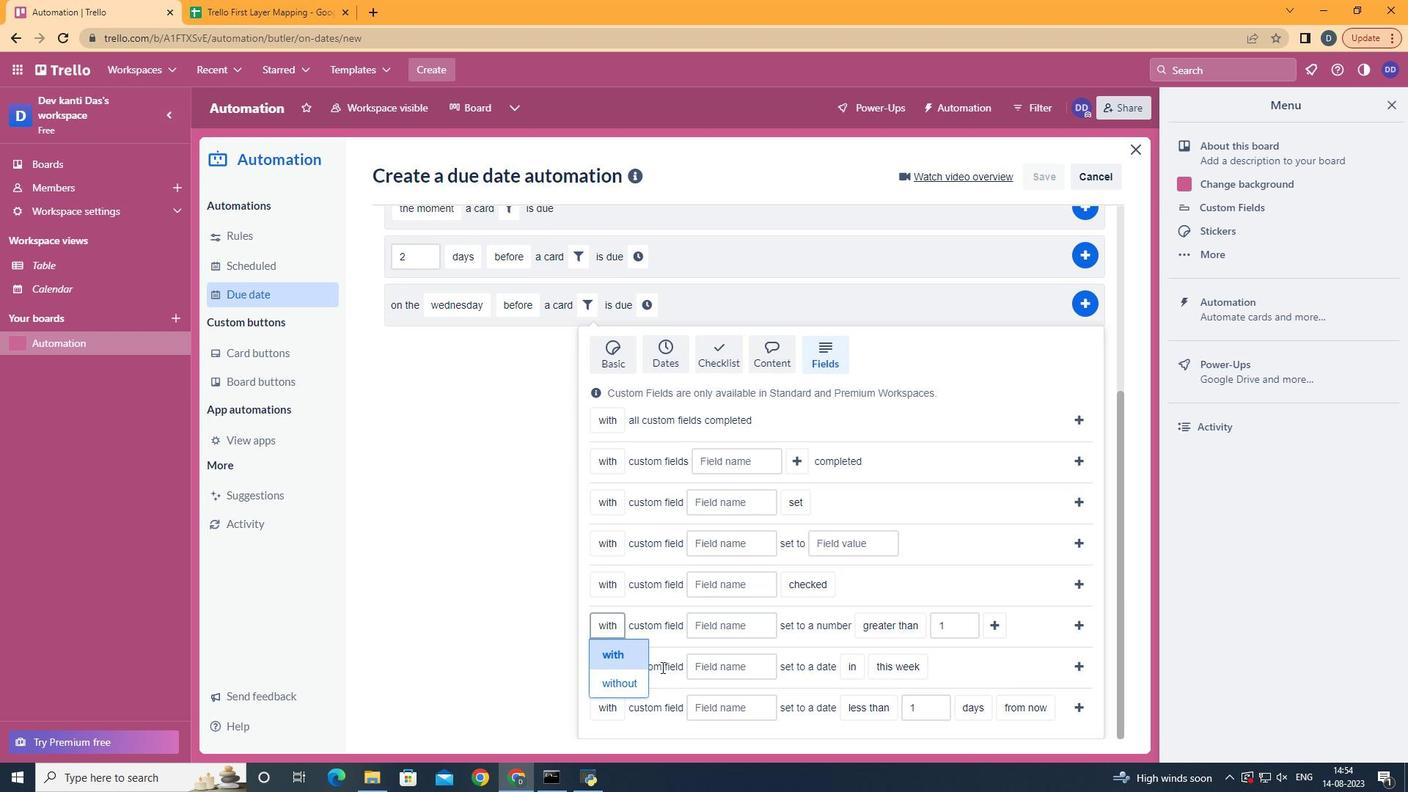 
Action: Mouse pressed left at (610, 689)
Screenshot: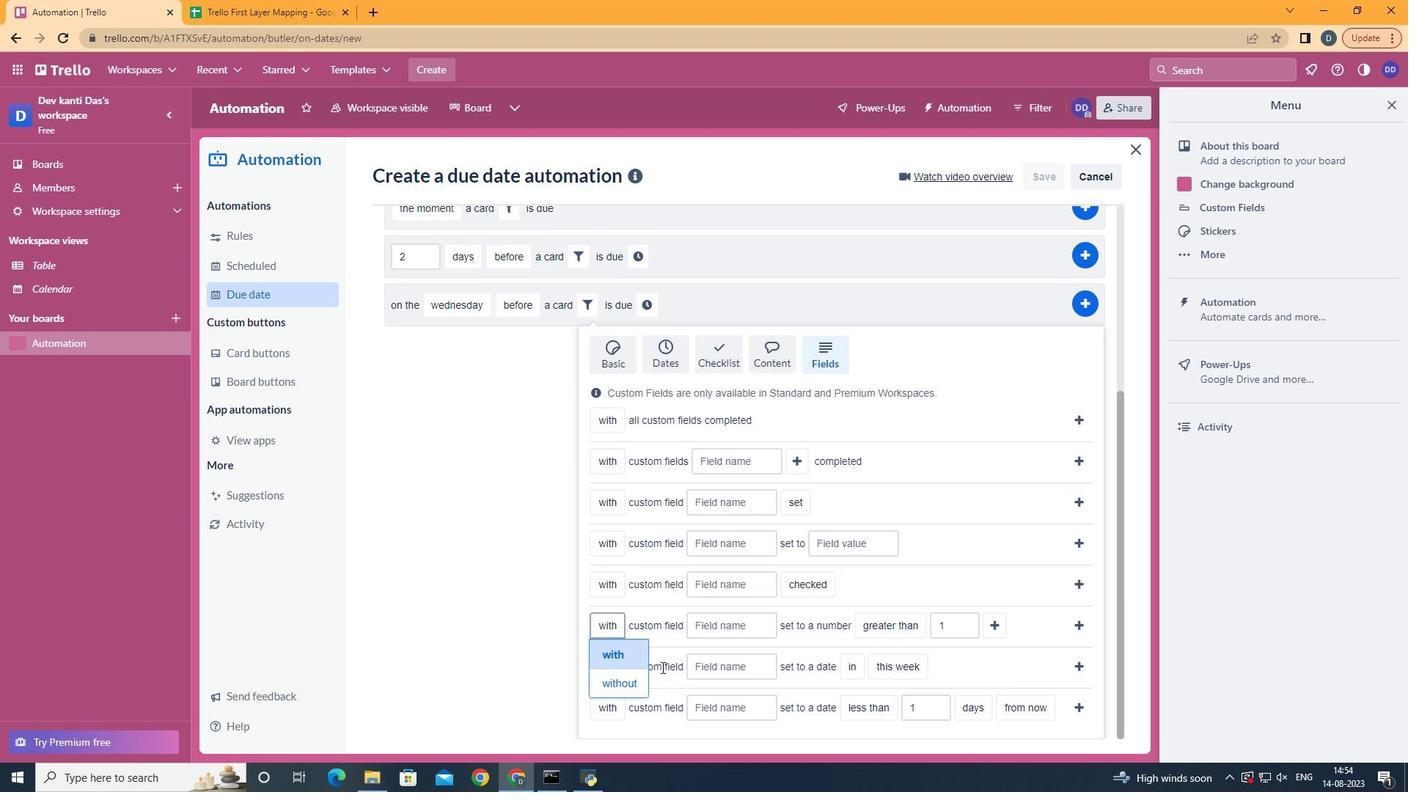 
Action: Mouse moved to (737, 629)
Screenshot: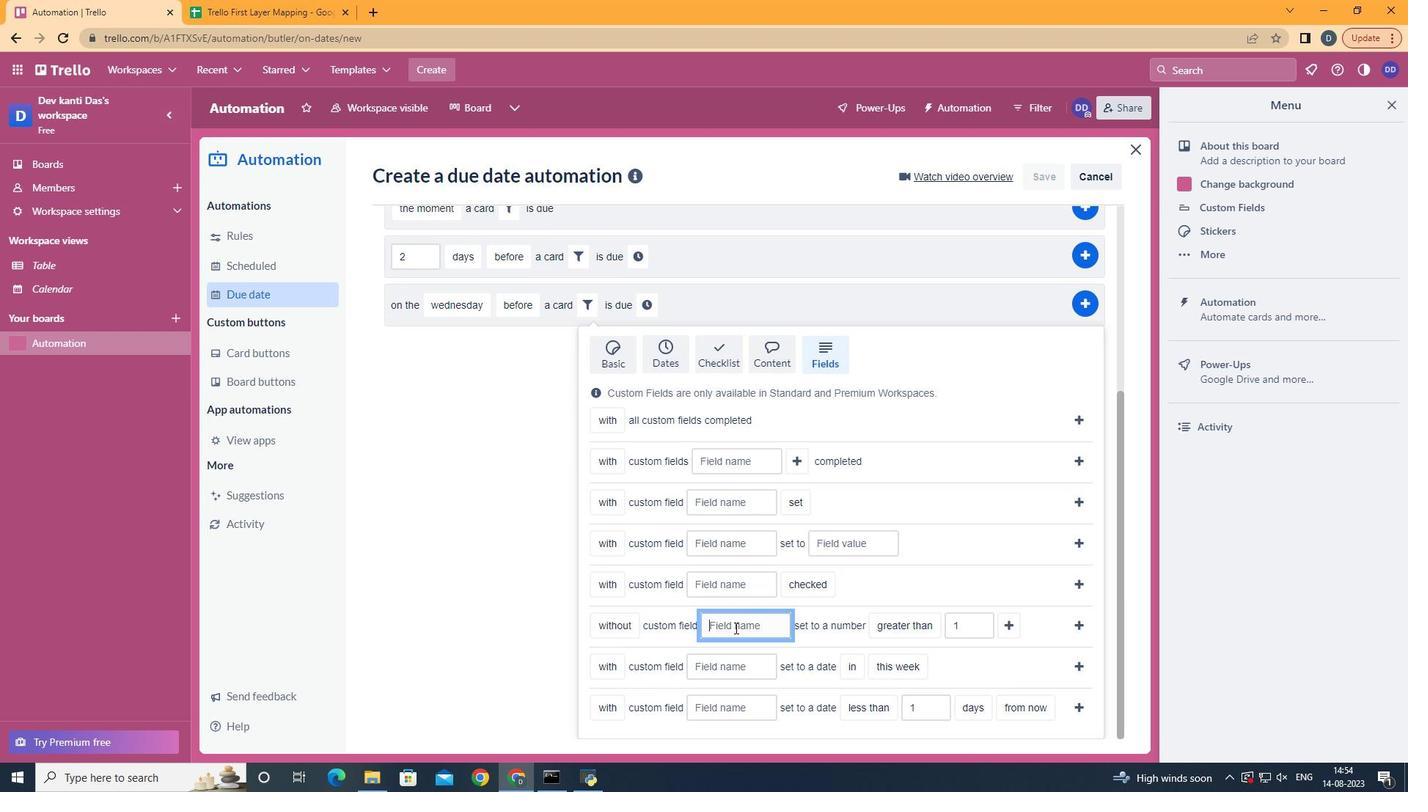 
Action: Mouse pressed left at (737, 629)
Screenshot: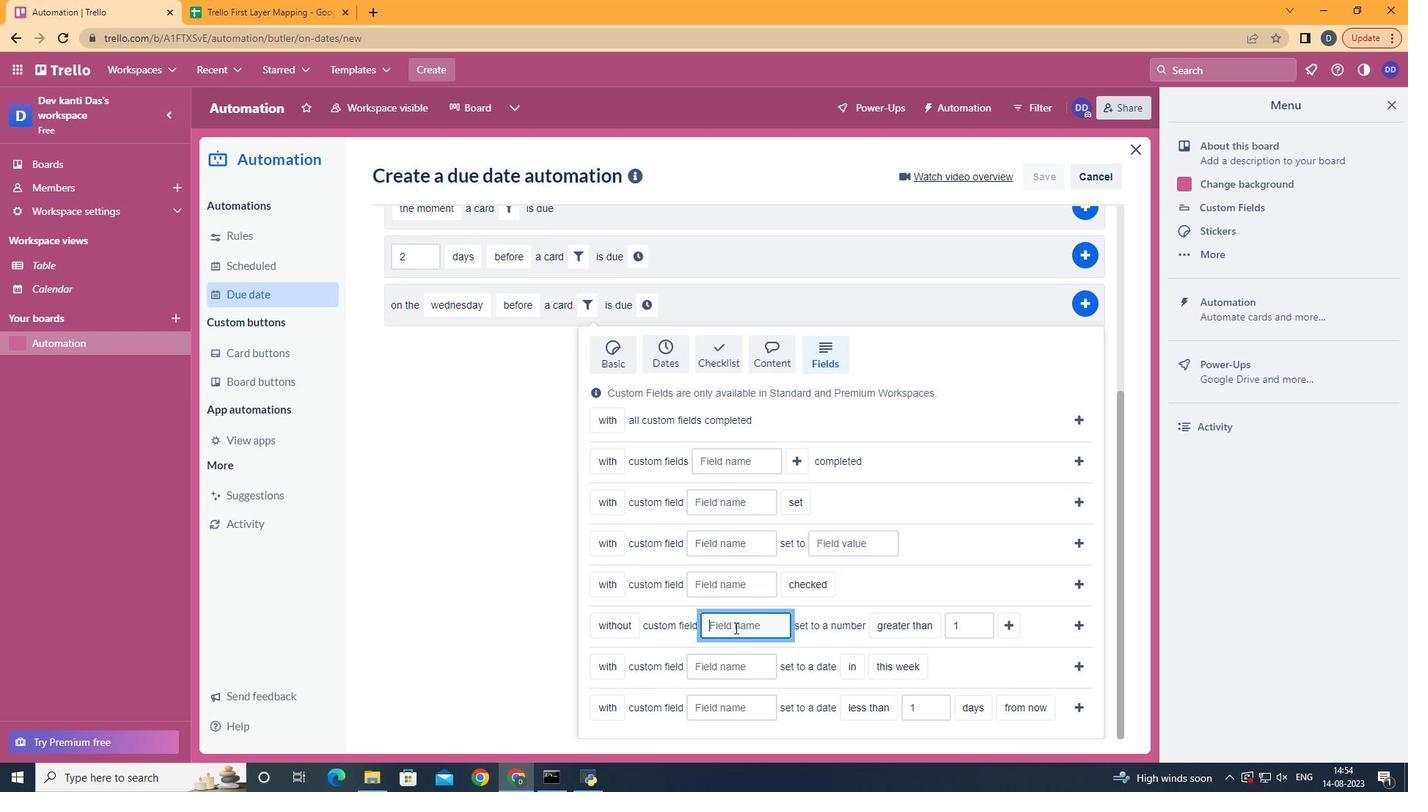 
Action: Key pressed <Key.shift>Resunme<Key.backspace><Key.backspace><Key.backspace>me
Screenshot: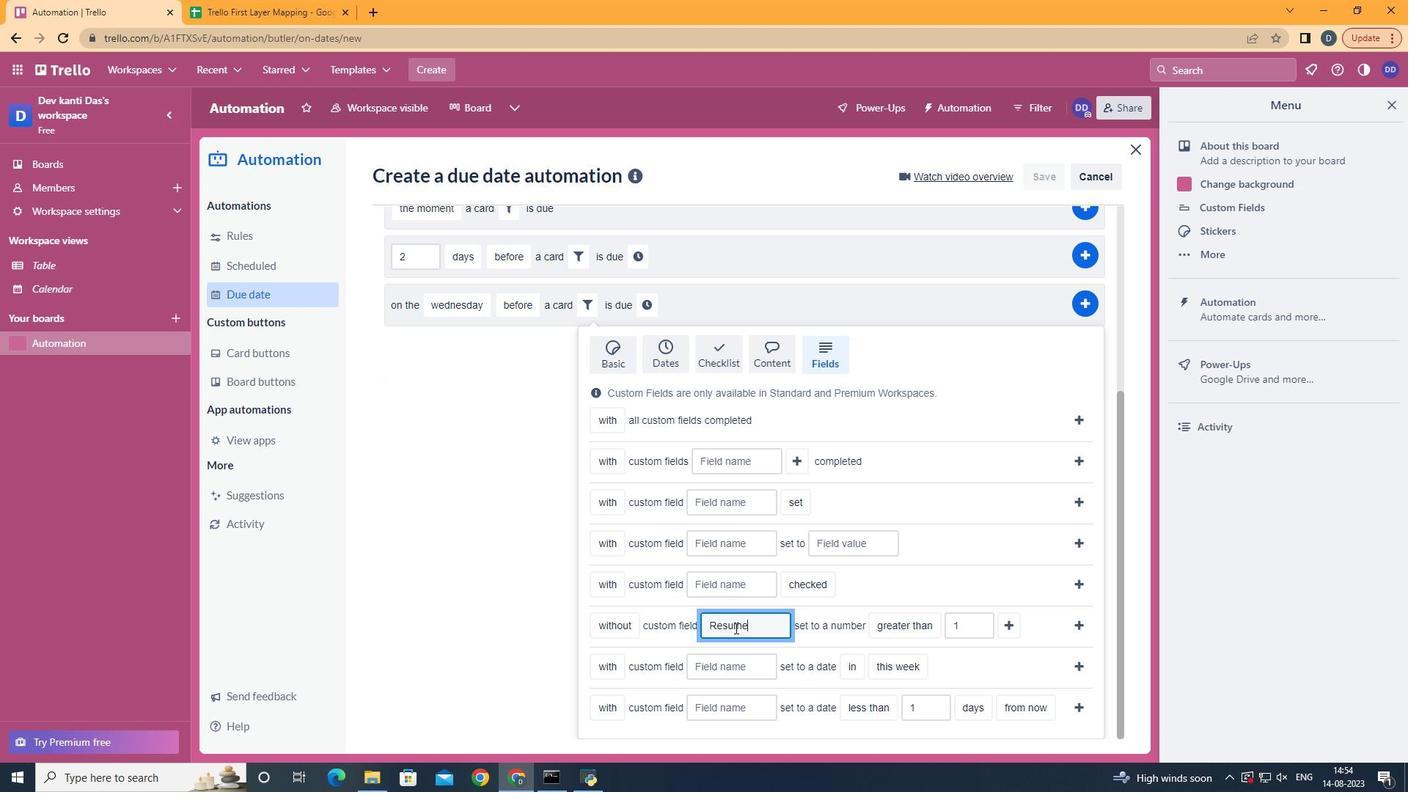 
Action: Mouse moved to (947, 543)
Screenshot: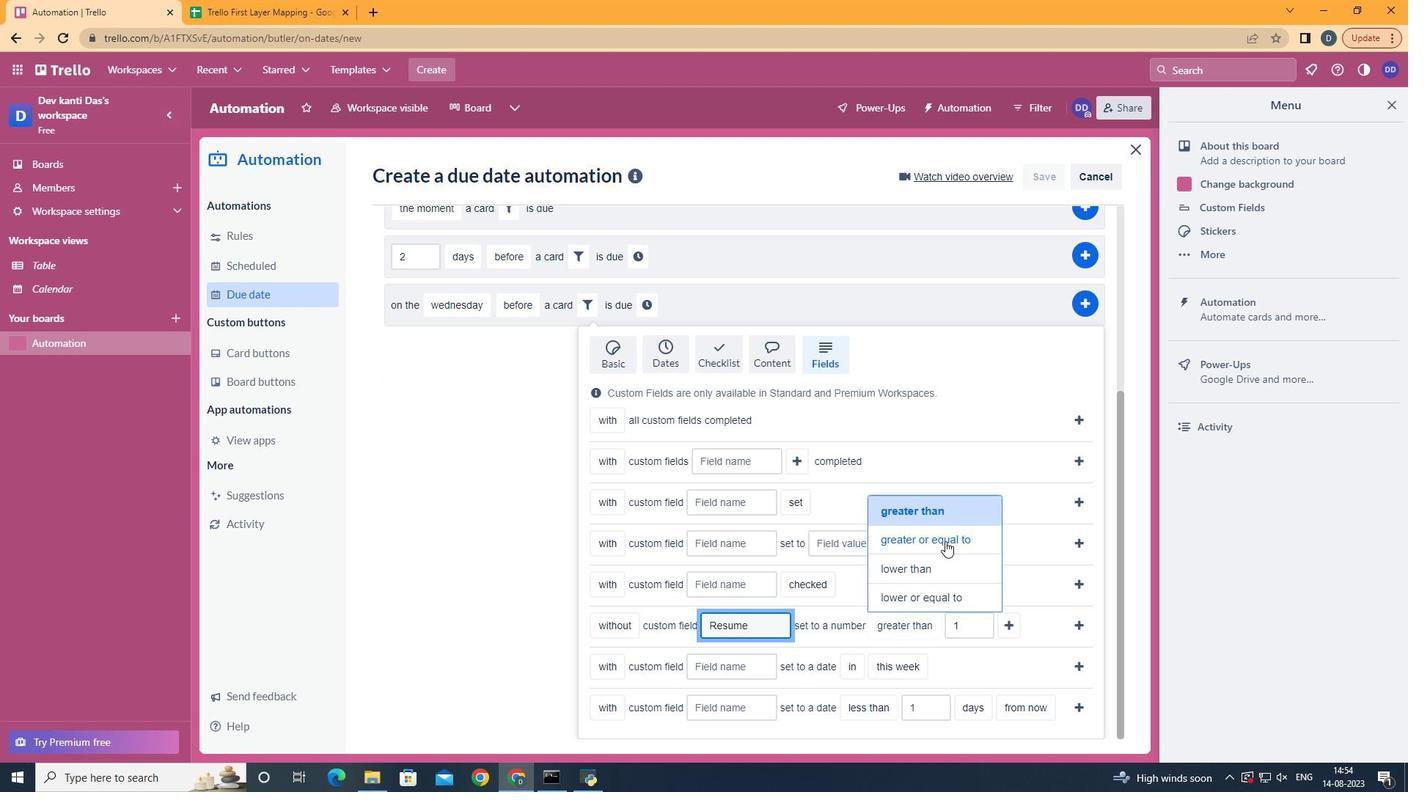 
Action: Mouse pressed left at (947, 543)
Screenshot: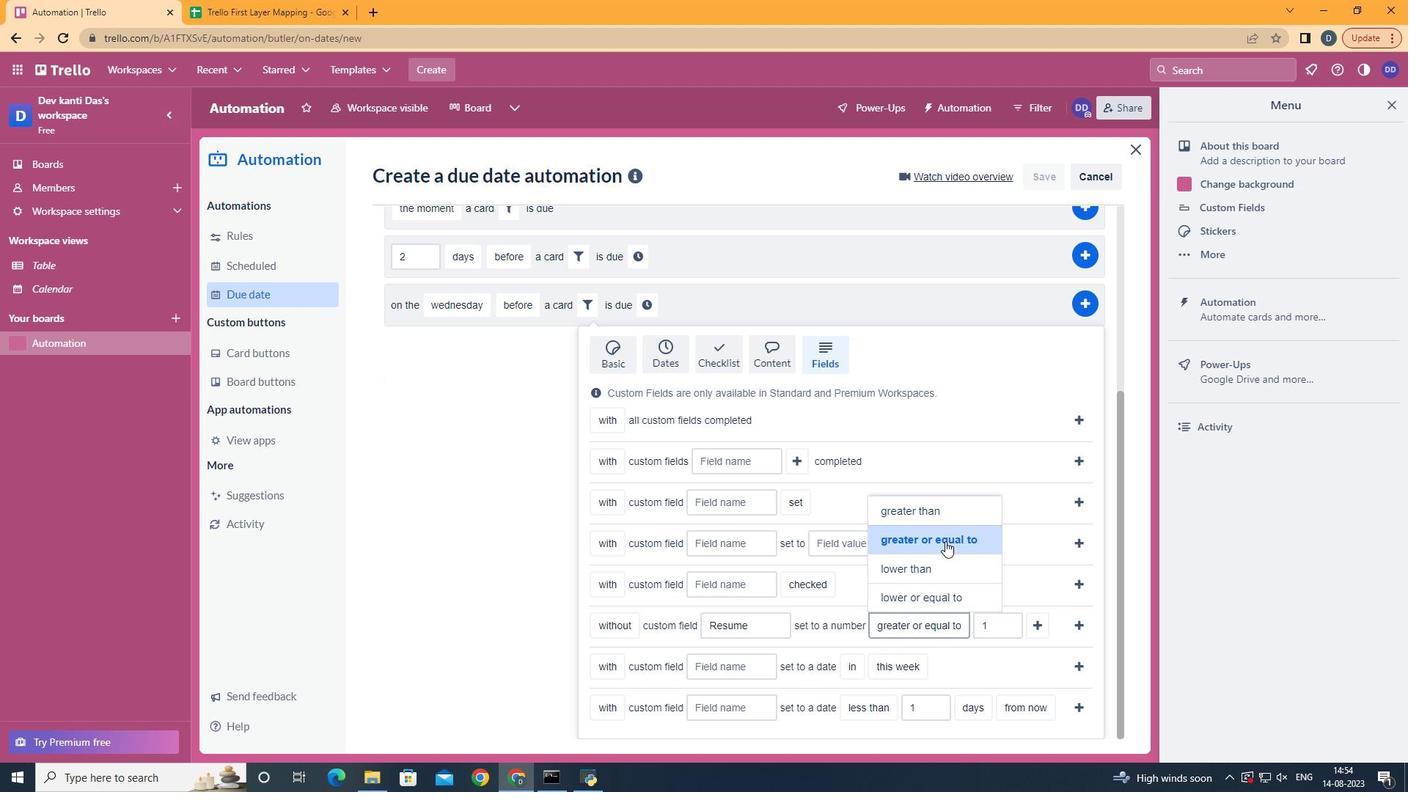
Action: Mouse moved to (1031, 629)
Screenshot: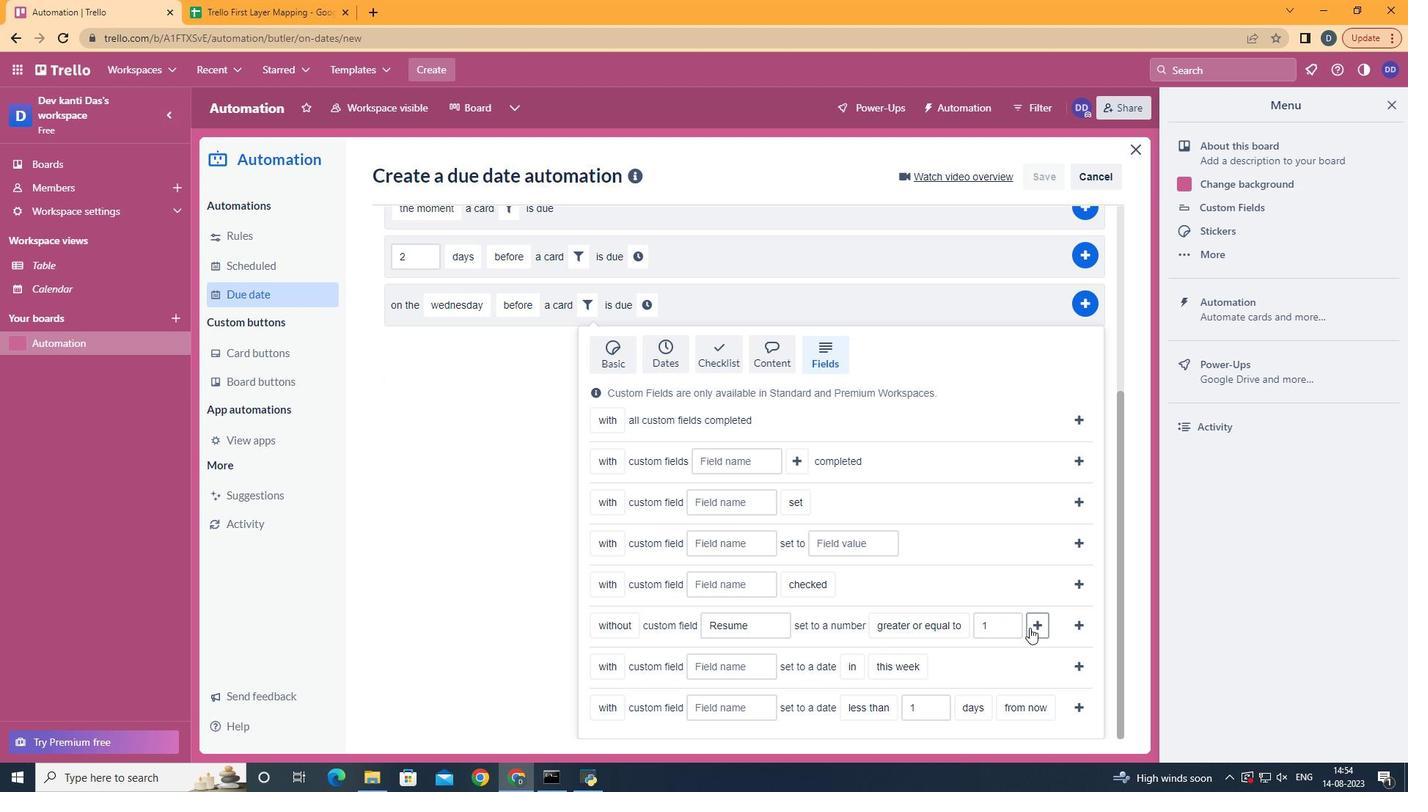 
Action: Mouse pressed left at (1031, 629)
Screenshot: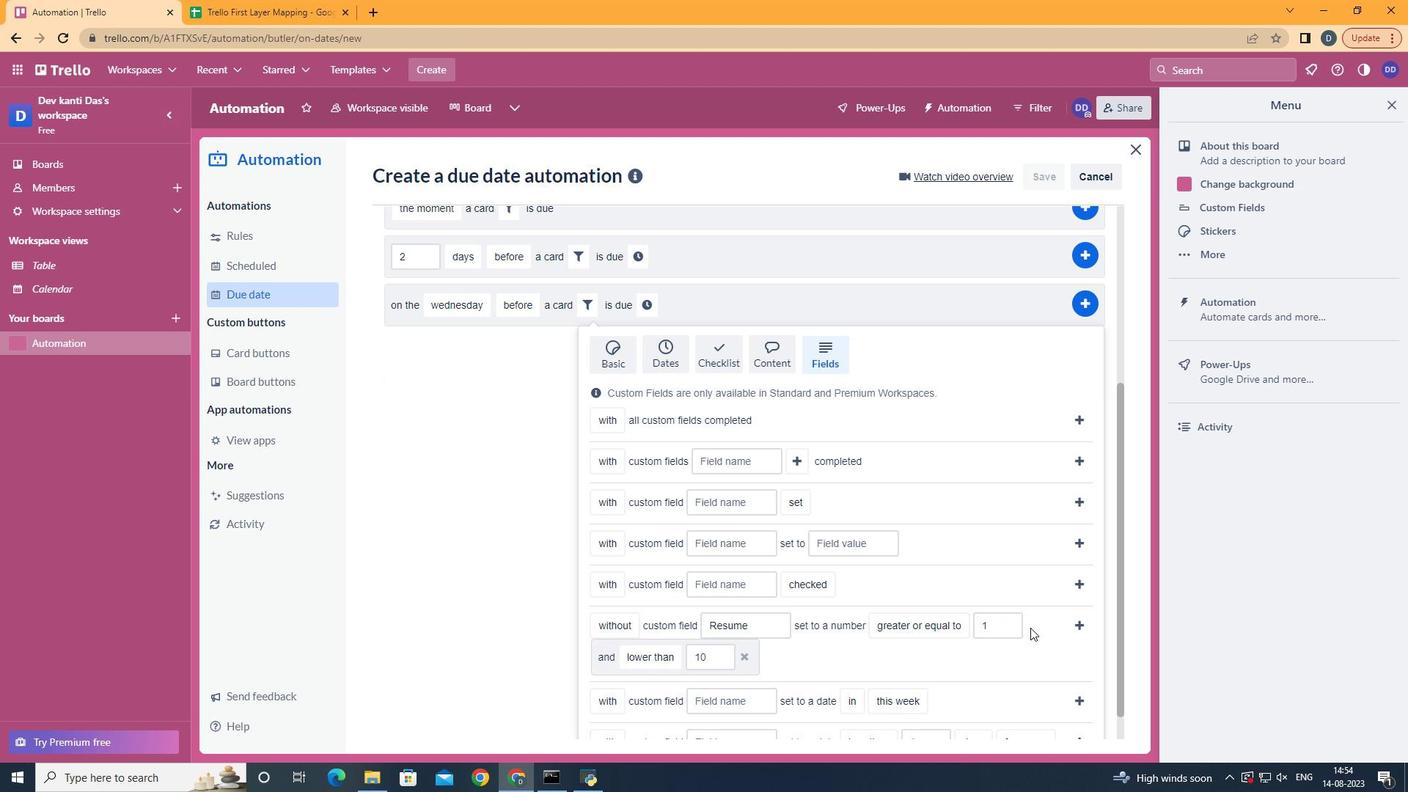 
Action: Mouse moved to (671, 629)
Screenshot: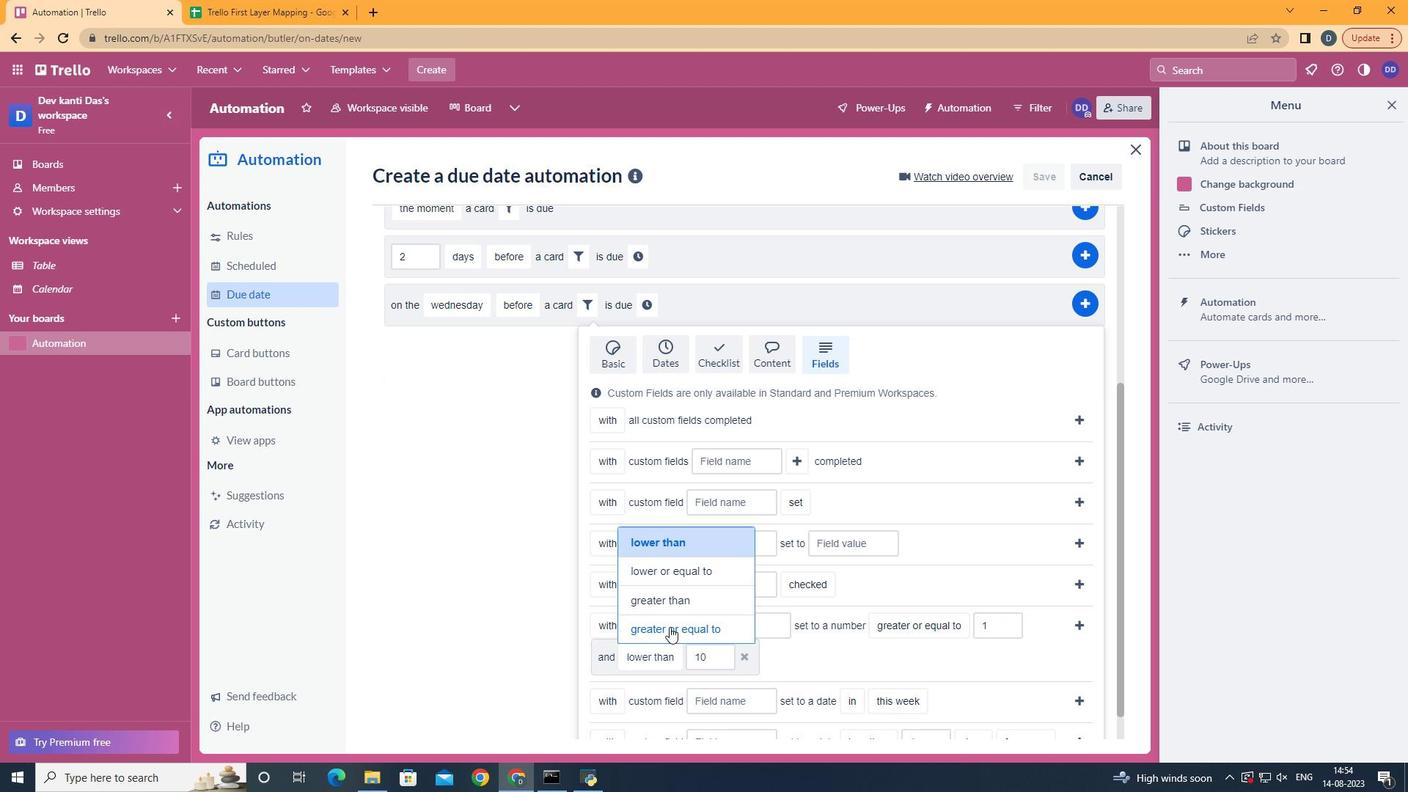 
Action: Mouse pressed left at (671, 629)
Screenshot: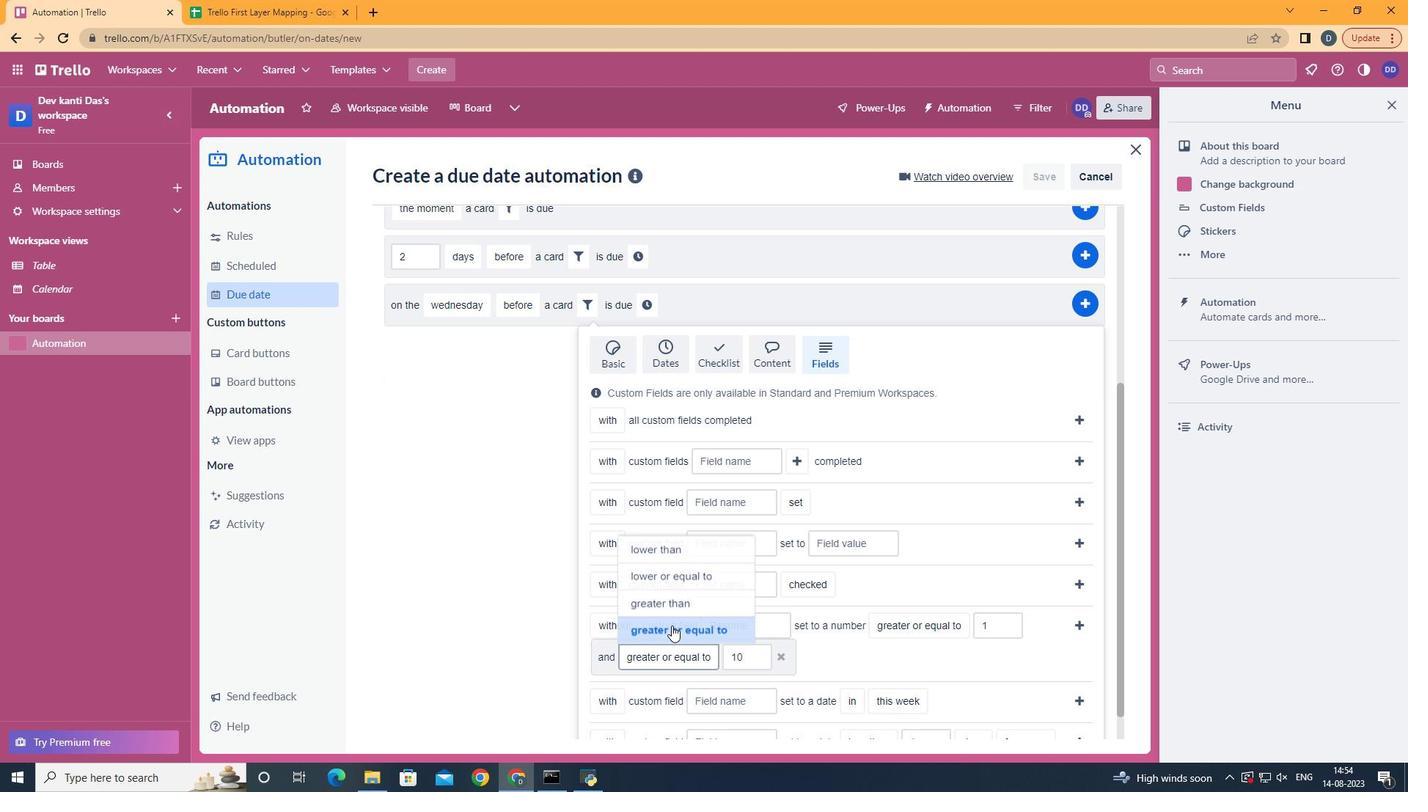 
Action: Mouse moved to (1070, 618)
Screenshot: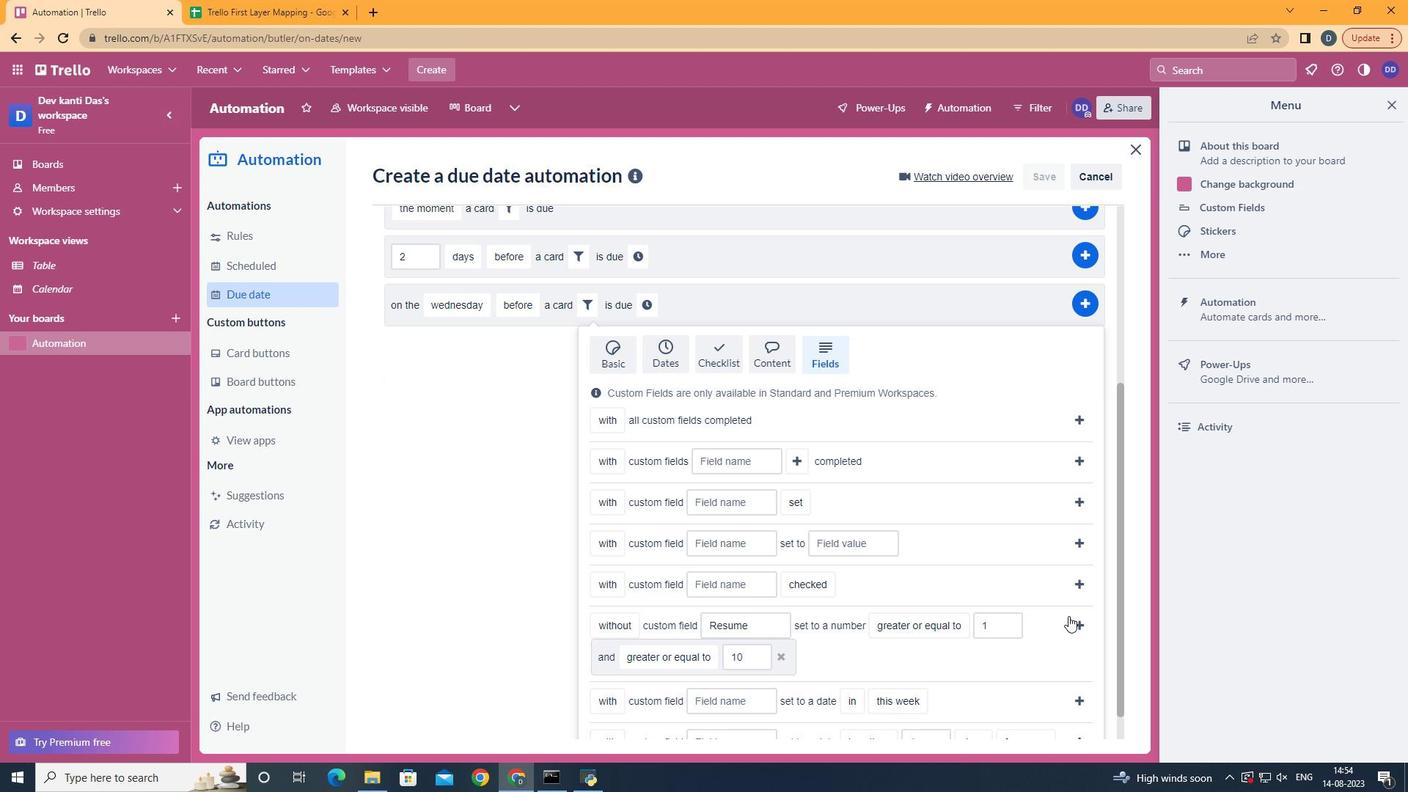 
Action: Mouse pressed left at (1070, 618)
Screenshot: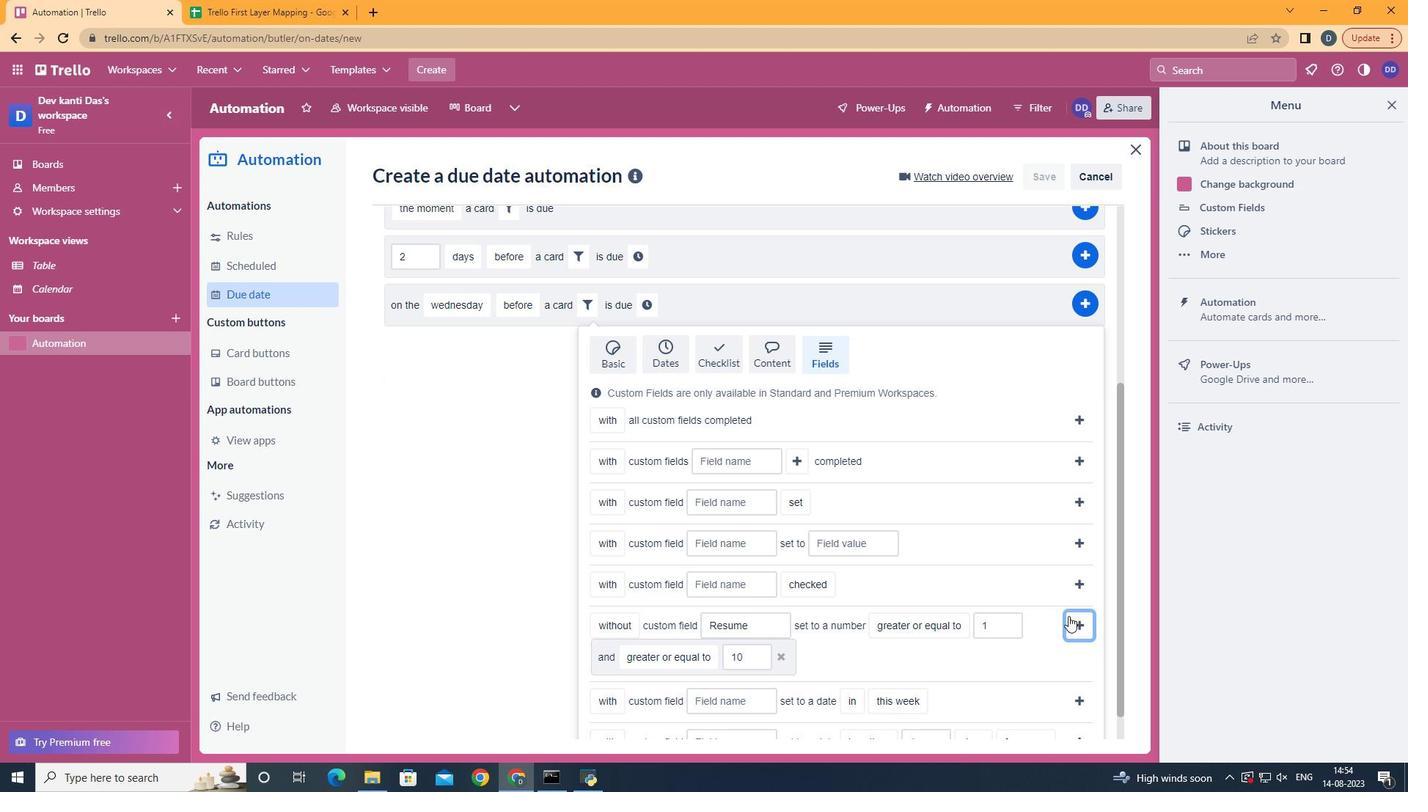 
Action: Mouse moved to (426, 619)
Screenshot: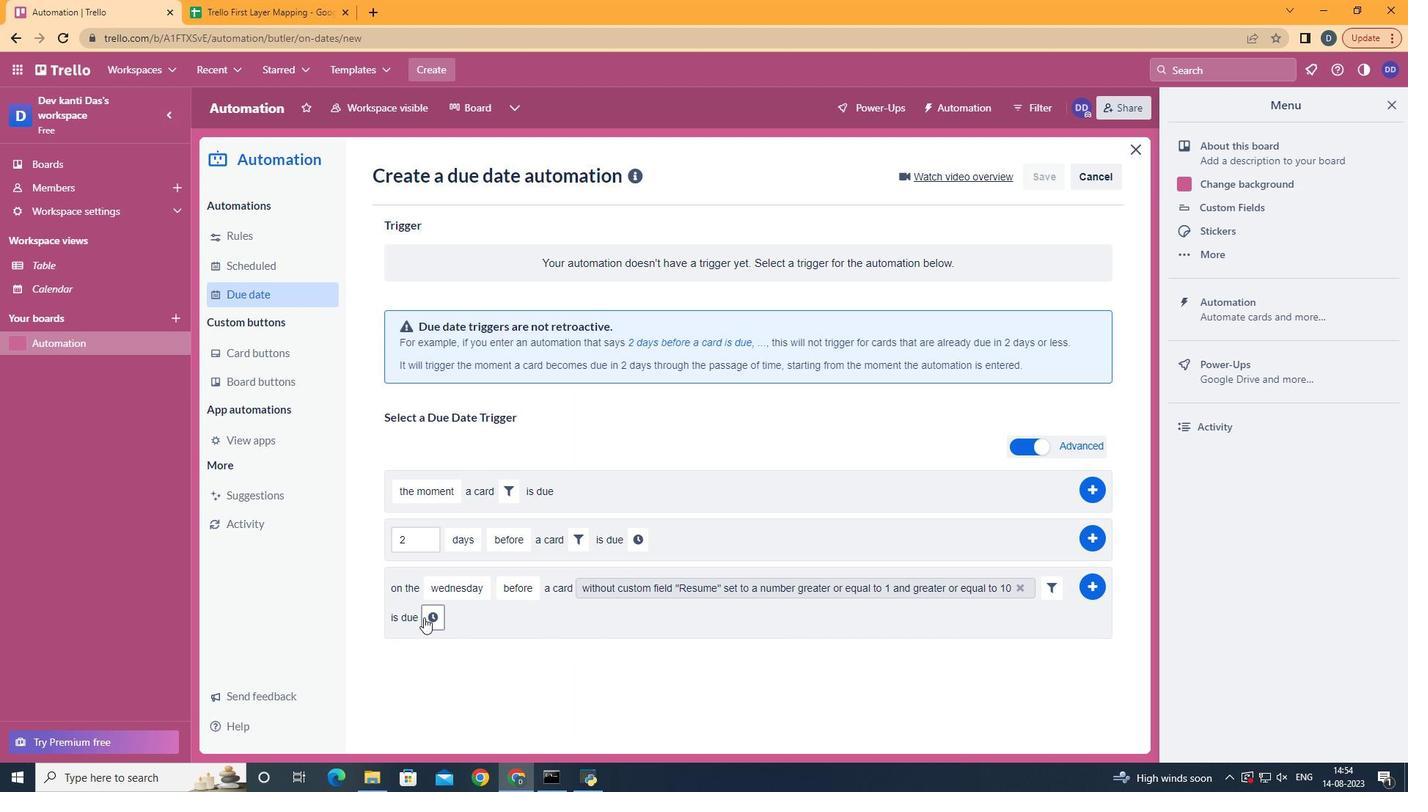 
Action: Mouse pressed left at (426, 619)
Screenshot: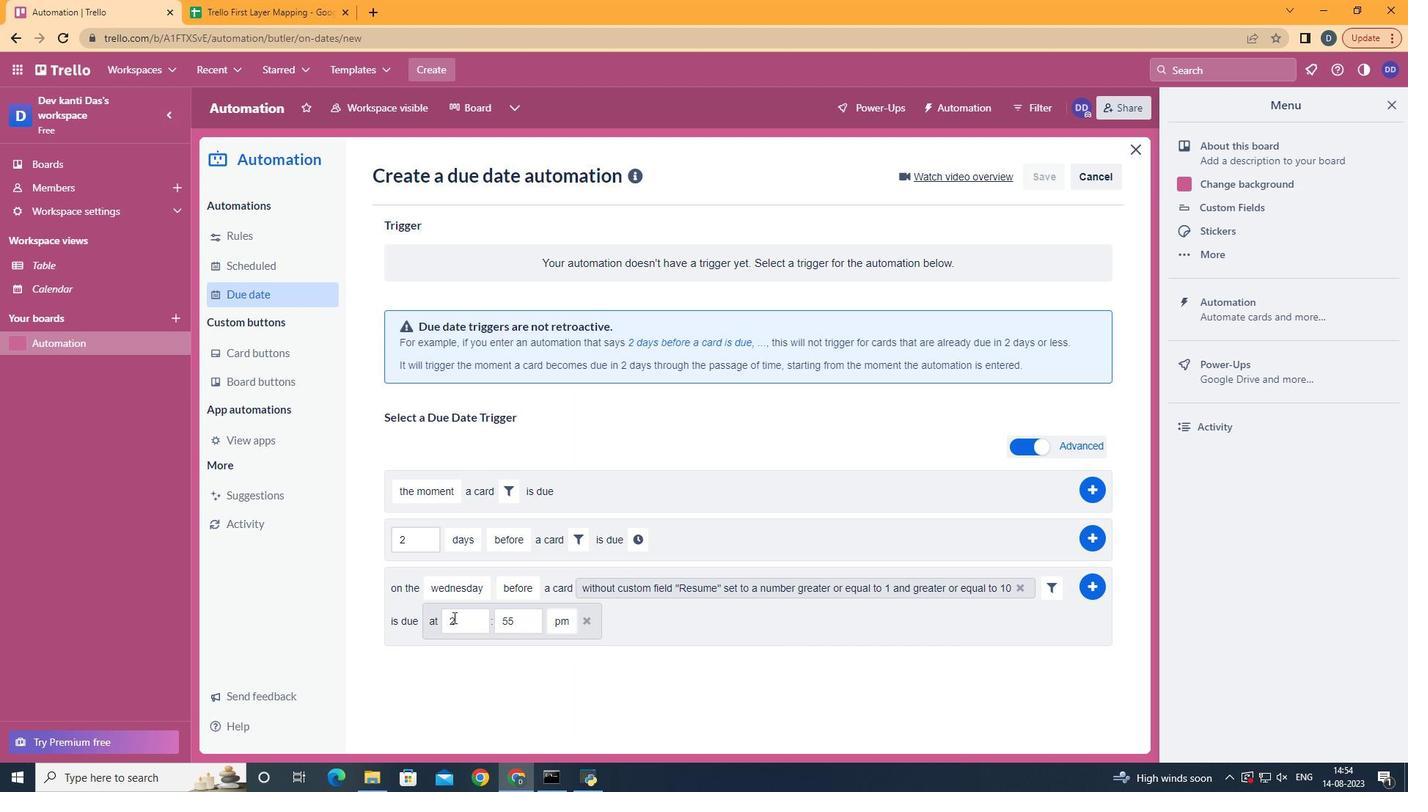 
Action: Mouse moved to (475, 619)
Screenshot: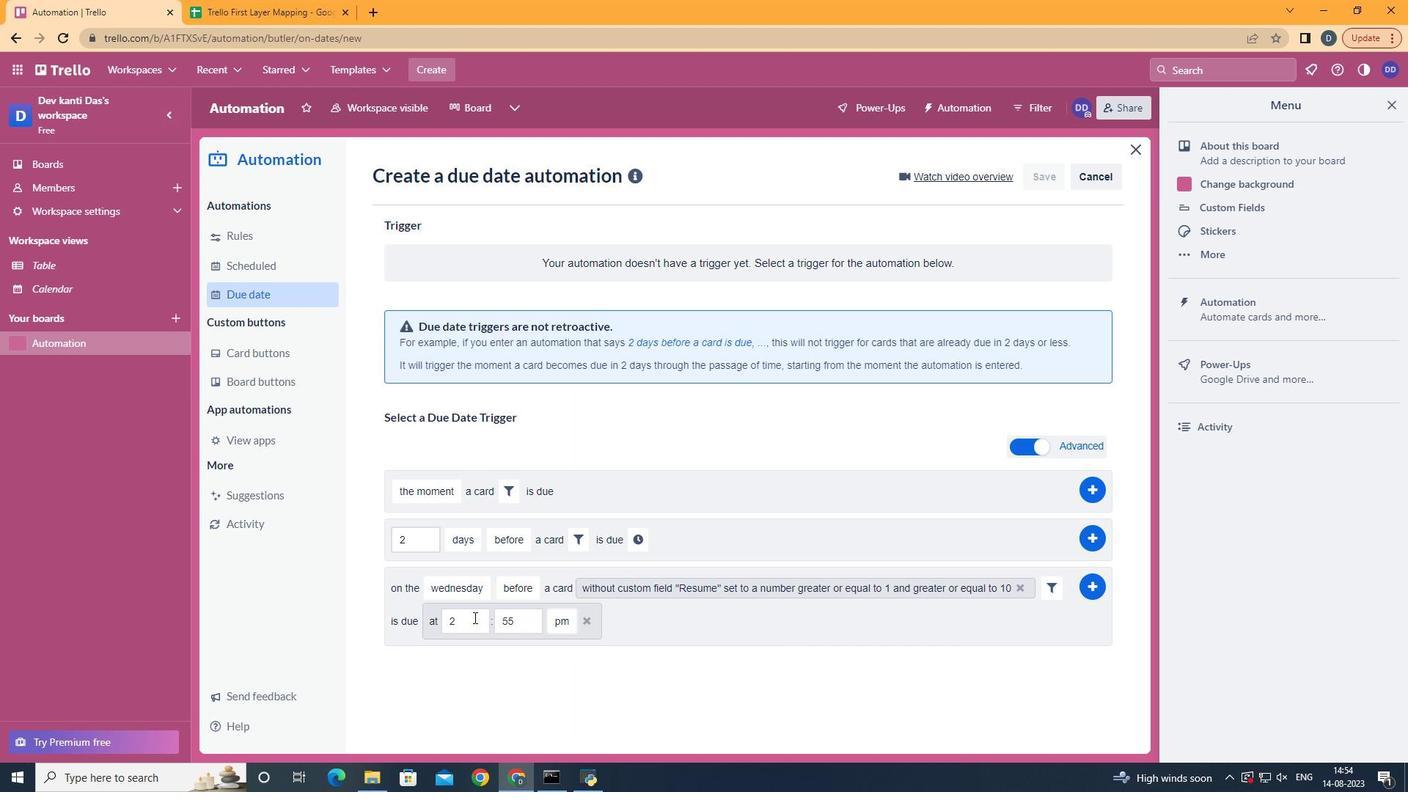 
Action: Mouse pressed left at (475, 619)
Screenshot: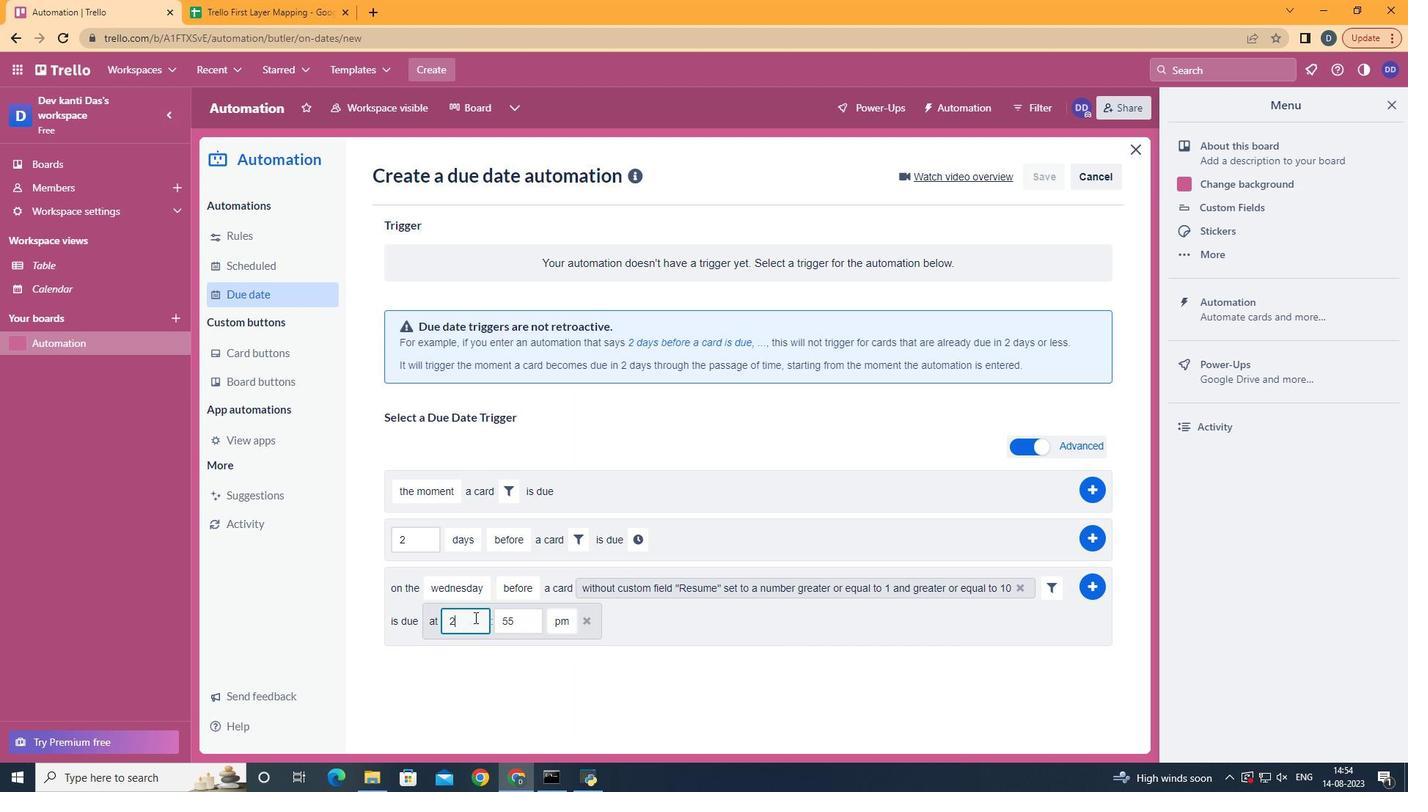 
Action: Mouse moved to (476, 619)
Screenshot: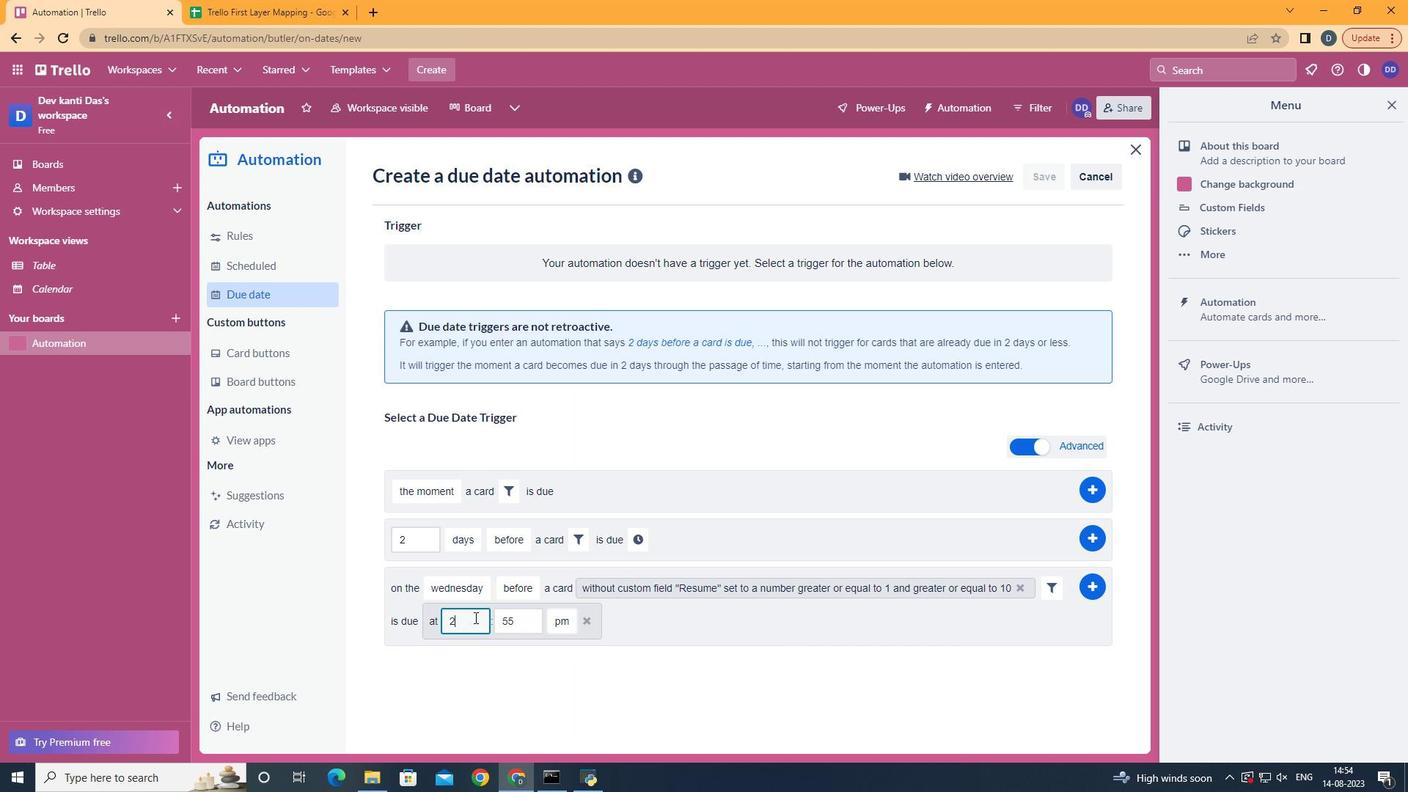 
Action: Key pressed <Key.backspace>11
Screenshot: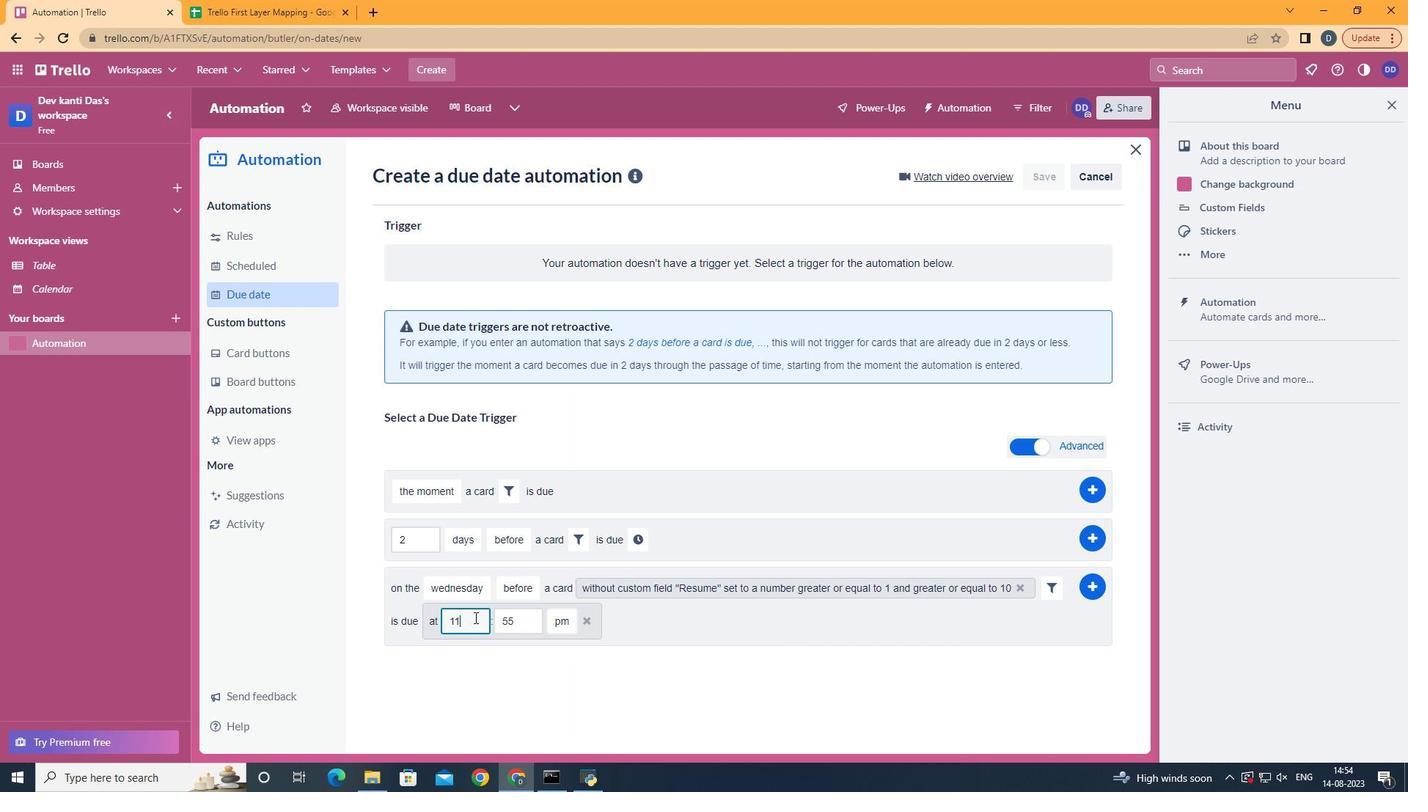 
Action: Mouse moved to (536, 619)
Screenshot: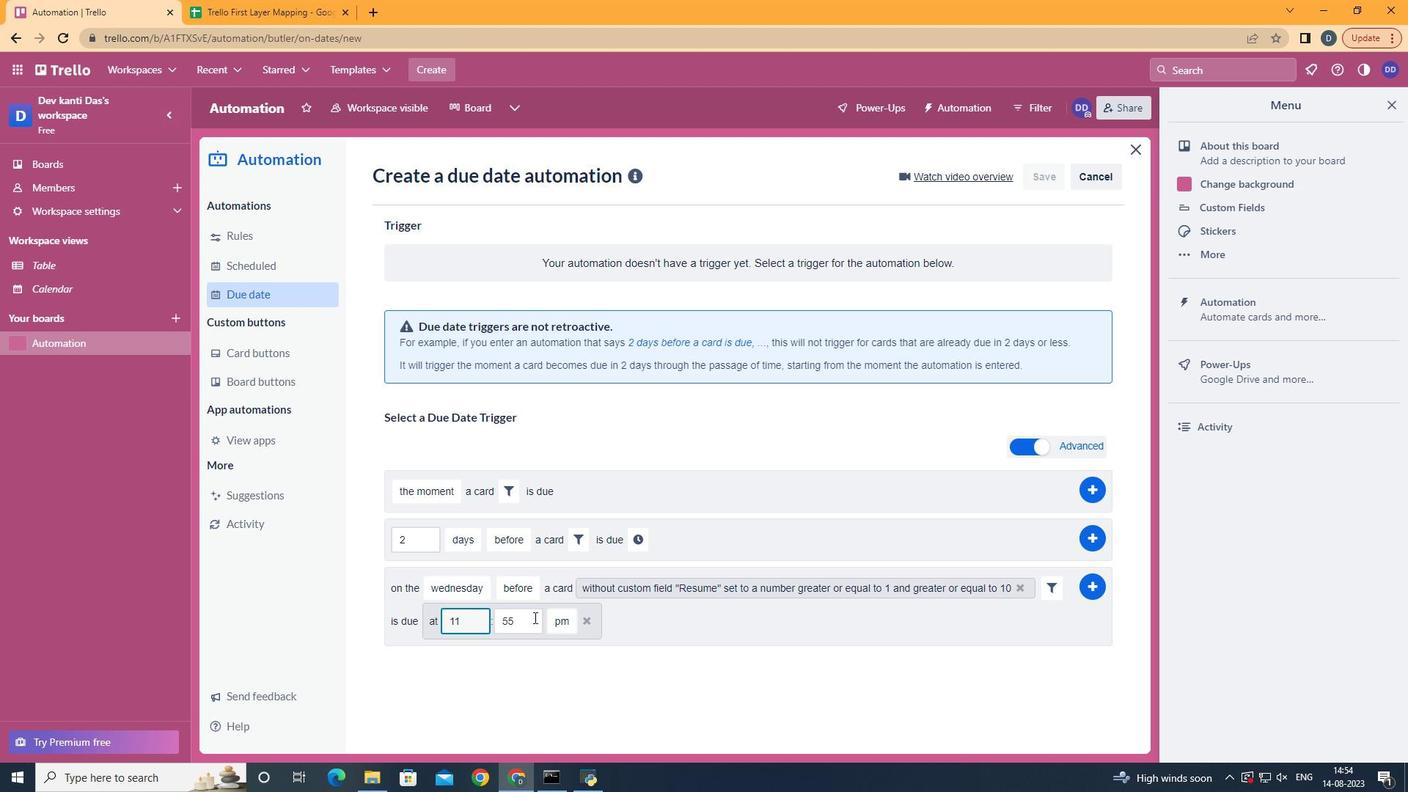 
Action: Mouse pressed left at (536, 619)
Screenshot: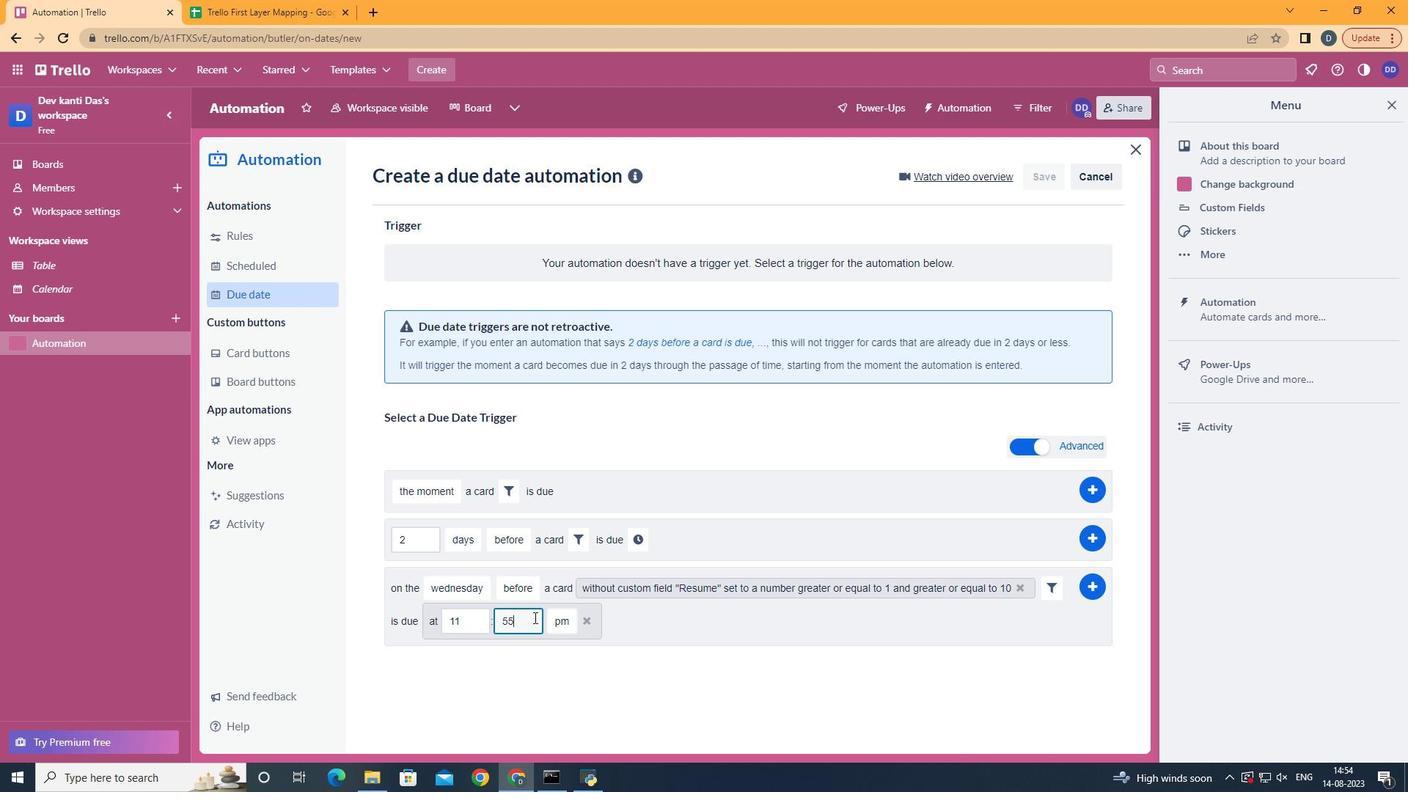 
Action: Key pressed <Key.backspace>
Screenshot: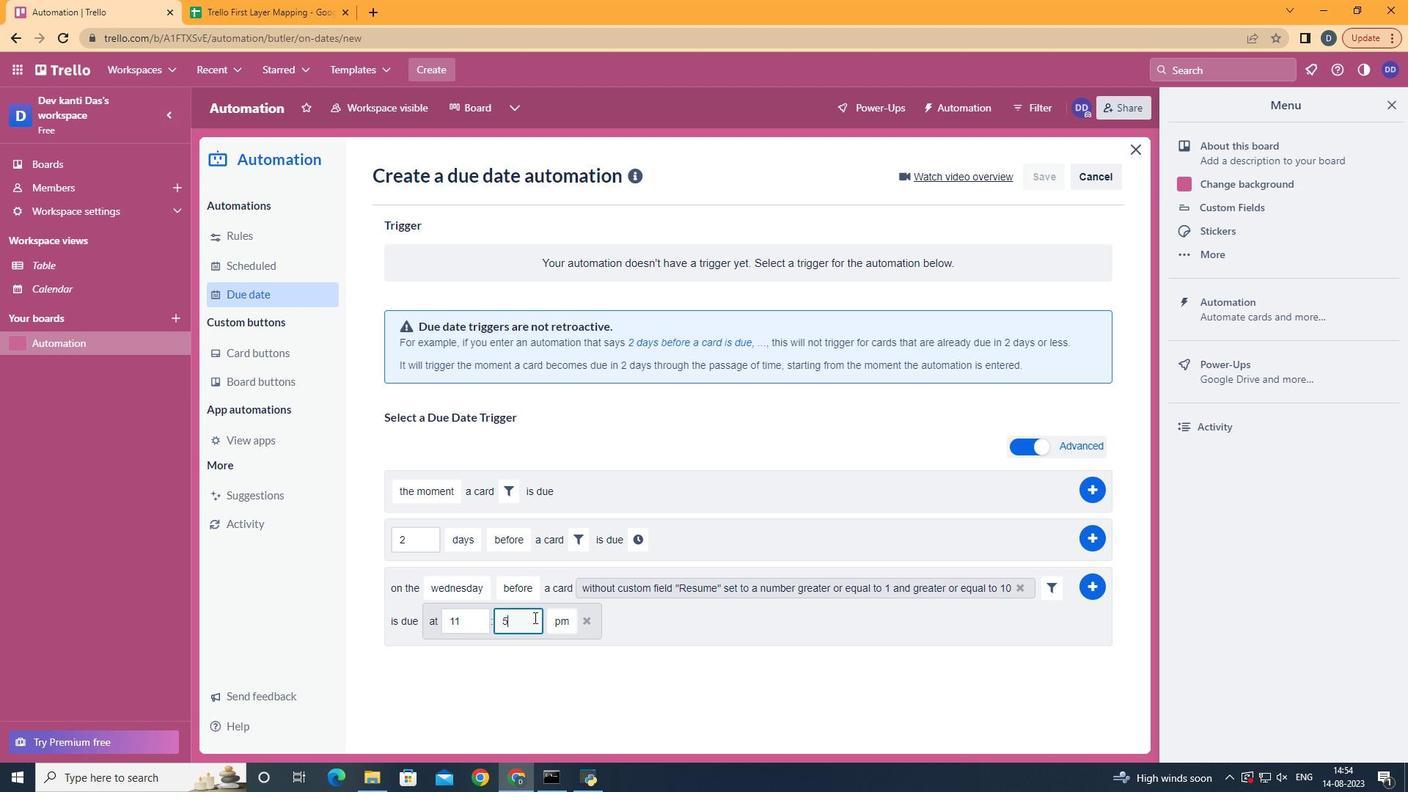 
Action: Mouse moved to (536, 619)
Screenshot: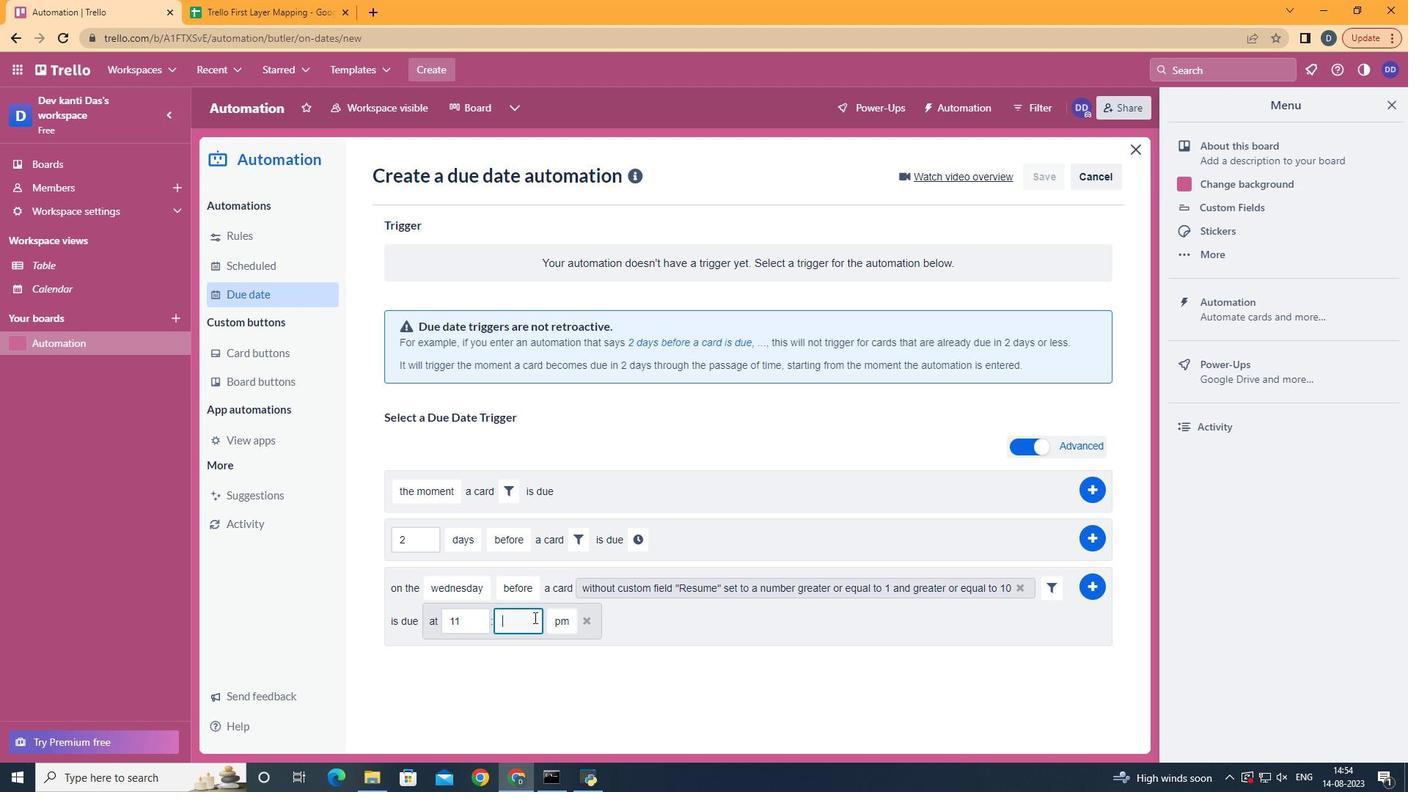 
Action: Key pressed <Key.backspace>00
Screenshot: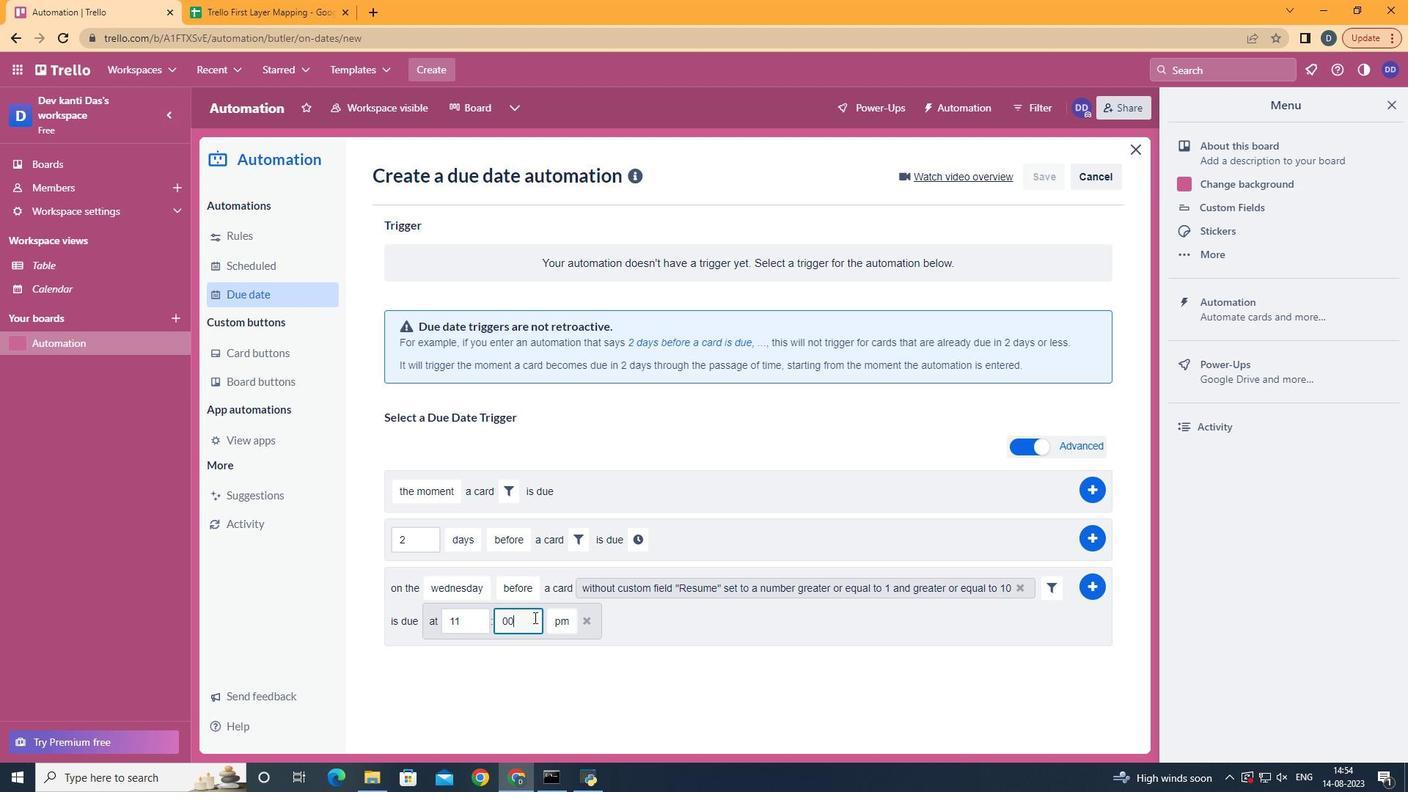 
Action: Mouse moved to (564, 654)
Screenshot: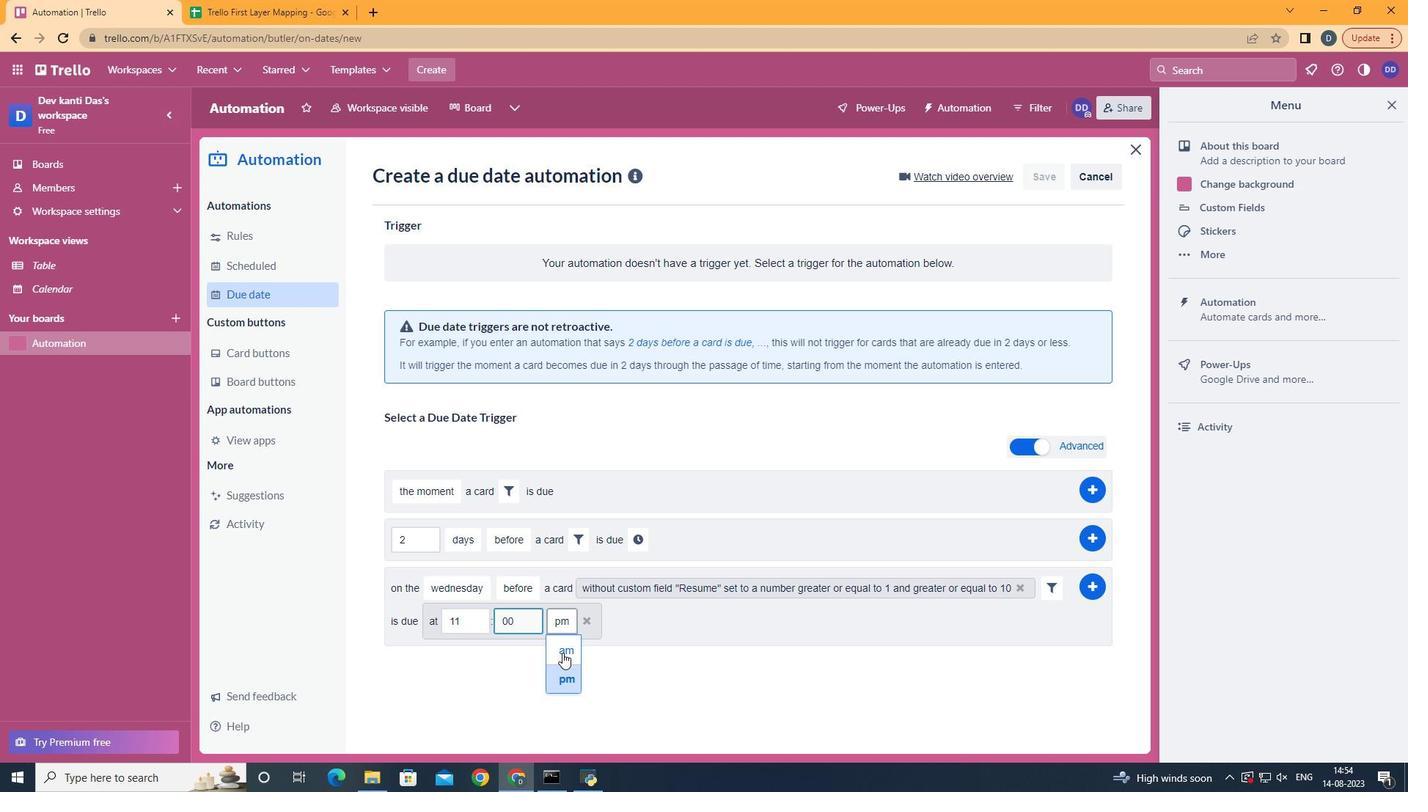 
Action: Mouse pressed left at (564, 654)
Screenshot: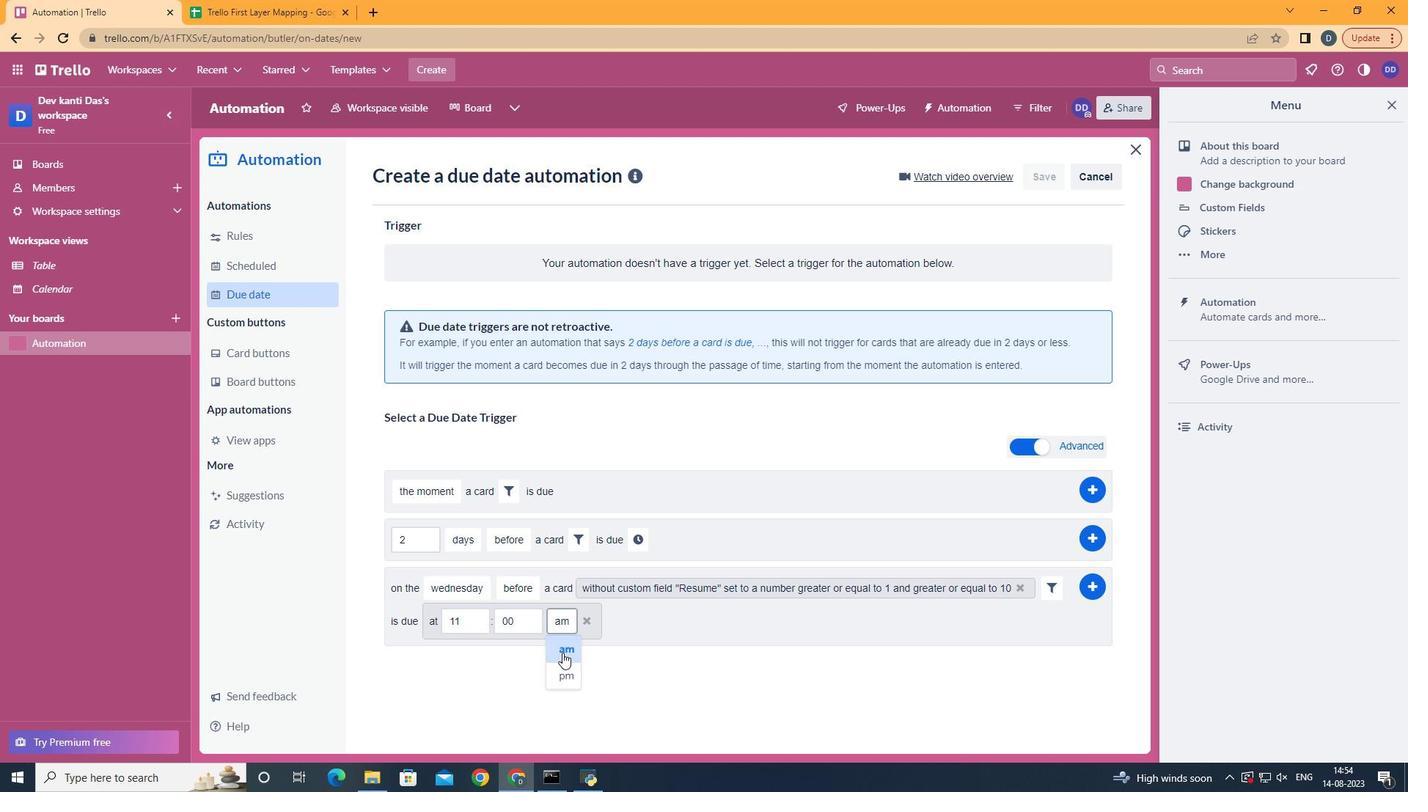 
Action: Mouse moved to (1100, 585)
Screenshot: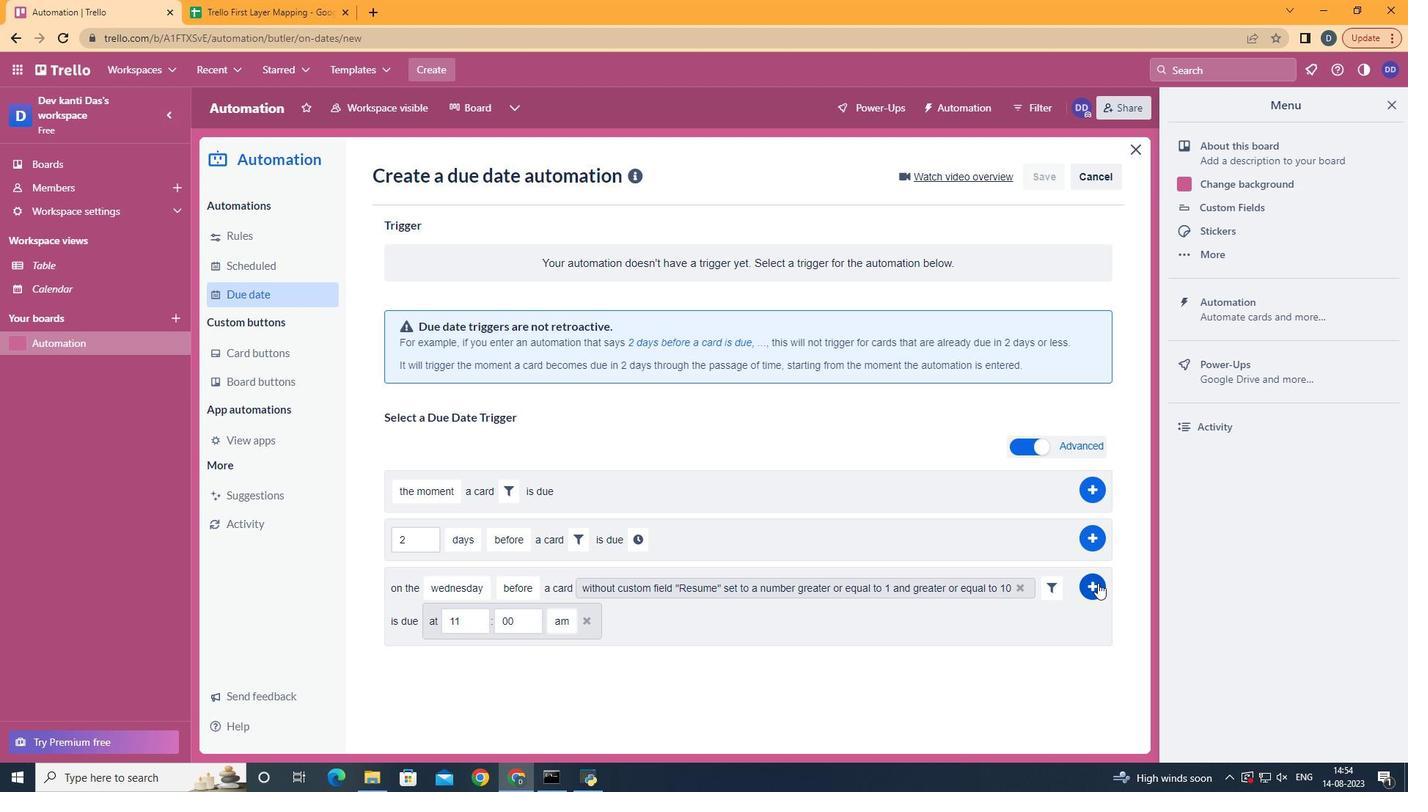 
Action: Mouse pressed left at (1100, 585)
Screenshot: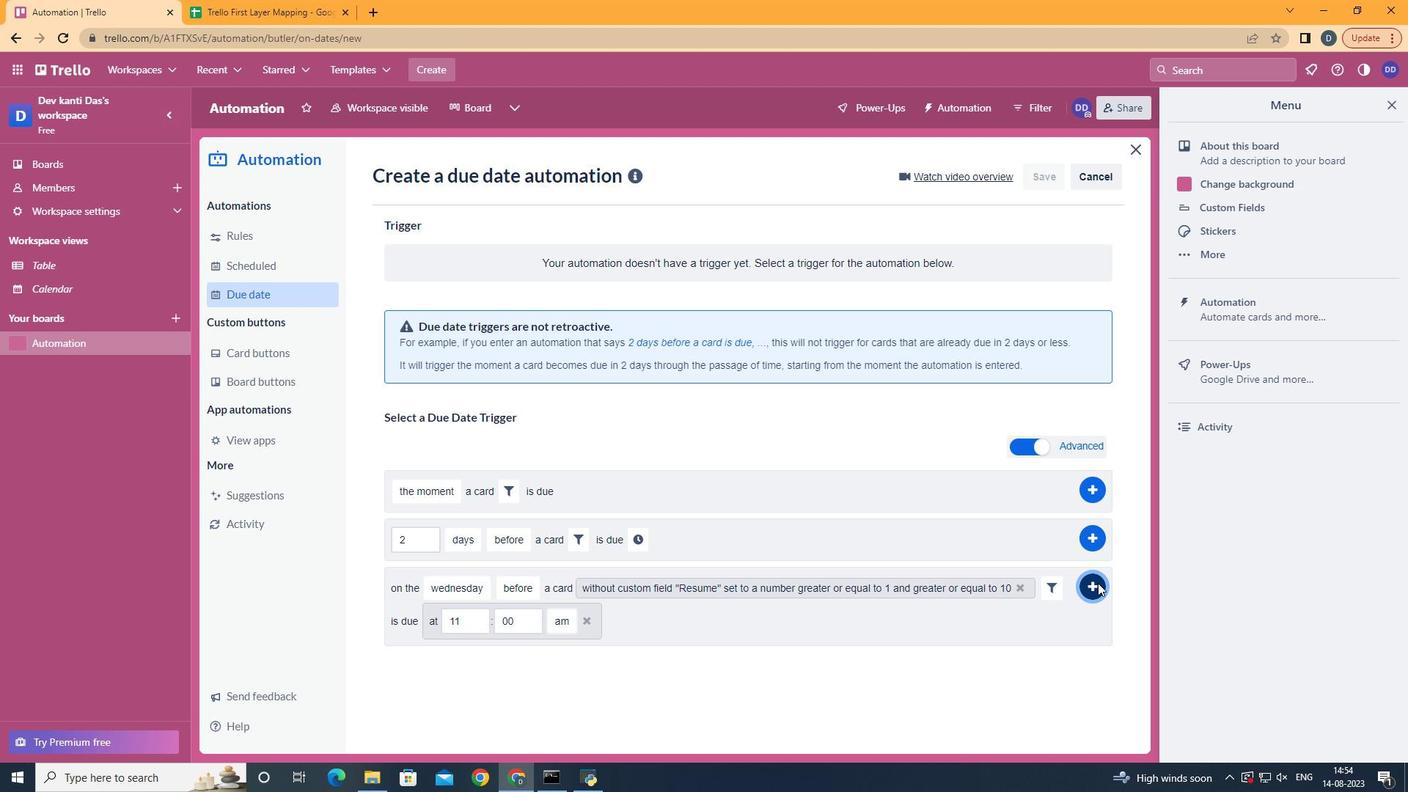 
Action: Mouse moved to (1098, 584)
Screenshot: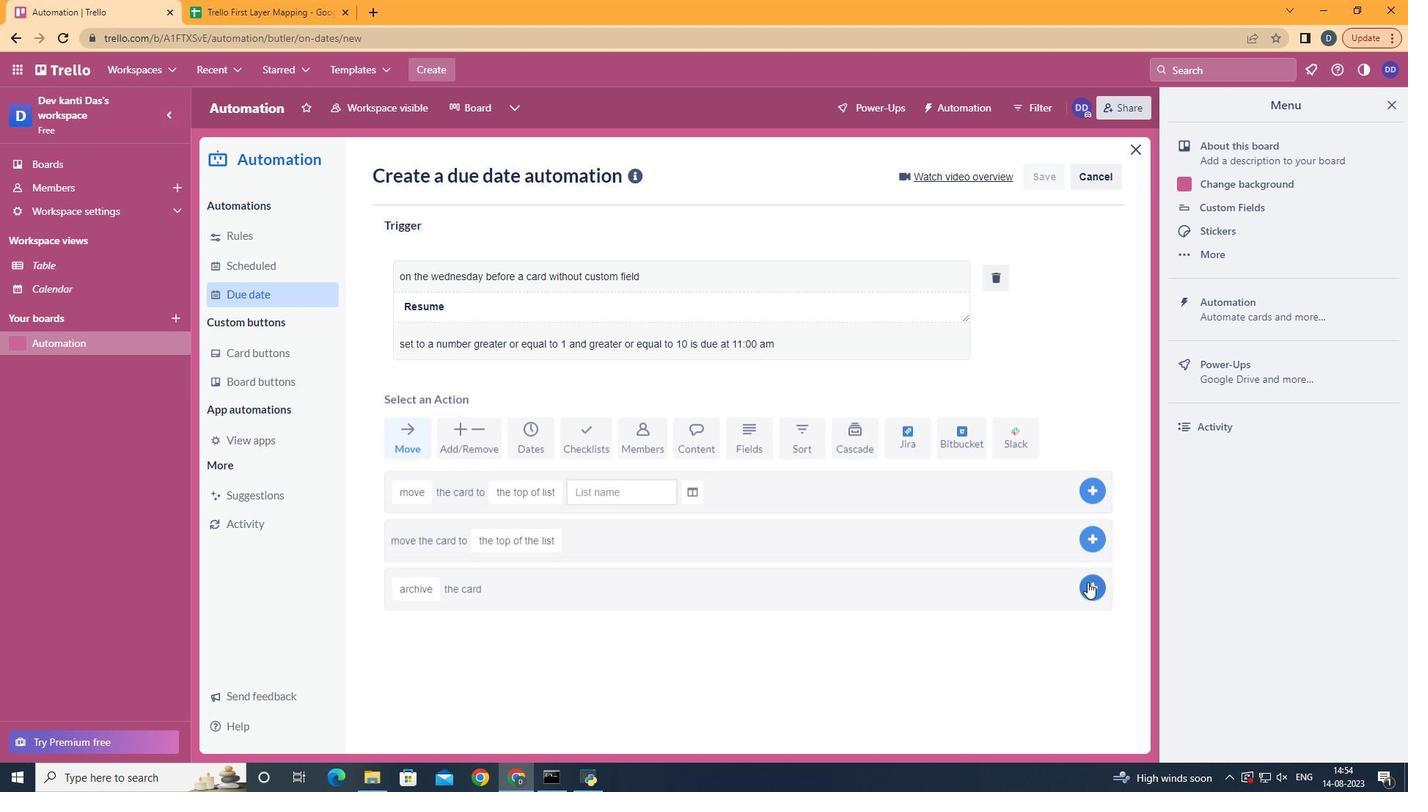 
